 Task: Find connections with filter location Perth with filter topic #Saleswith filter profile language Spanish with filter current company Humans of Bombay with filter school Andhra Pradesh Jobs Updates with filter industry Desktop Computing Software Products with filter service category Strategic Planning with filter keywords title Travel Writer
Action: Mouse moved to (479, 96)
Screenshot: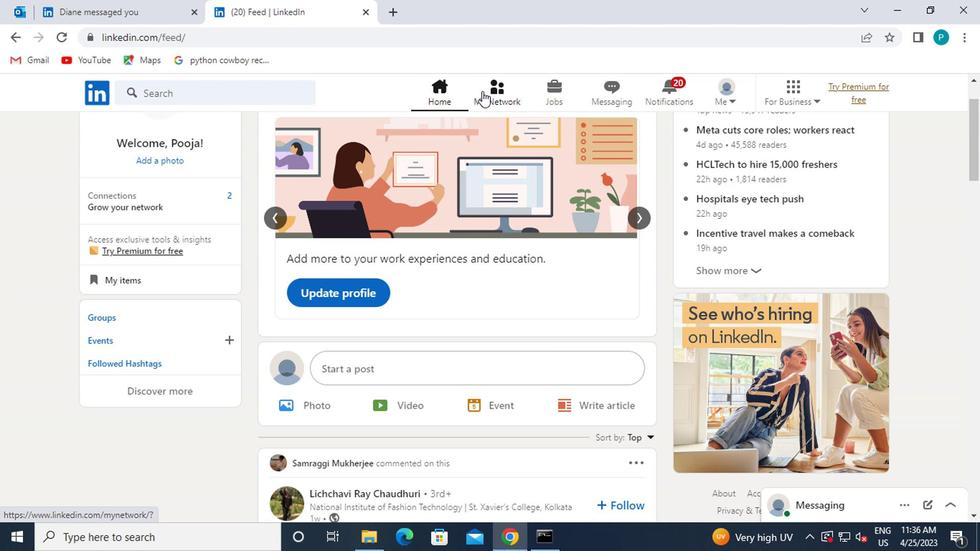 
Action: Mouse pressed left at (479, 96)
Screenshot: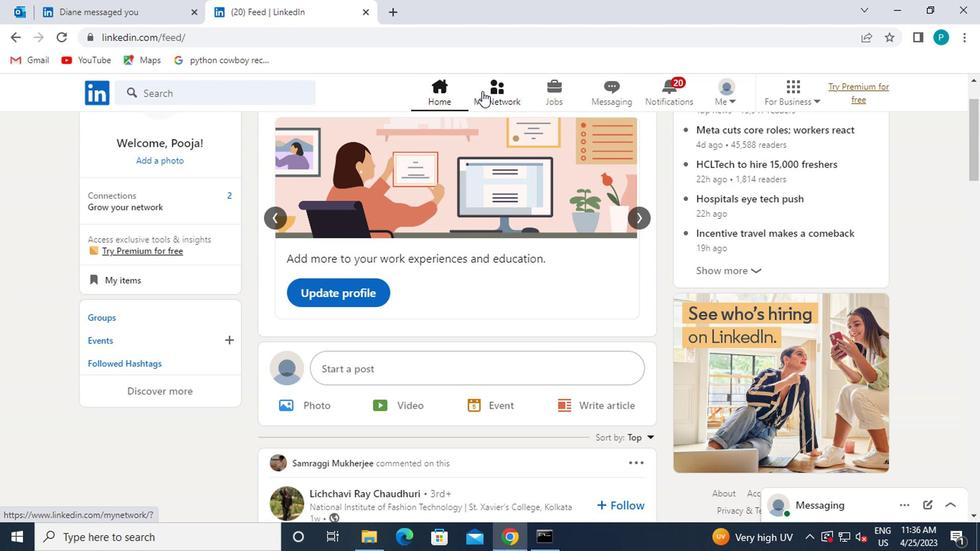 
Action: Mouse moved to (190, 169)
Screenshot: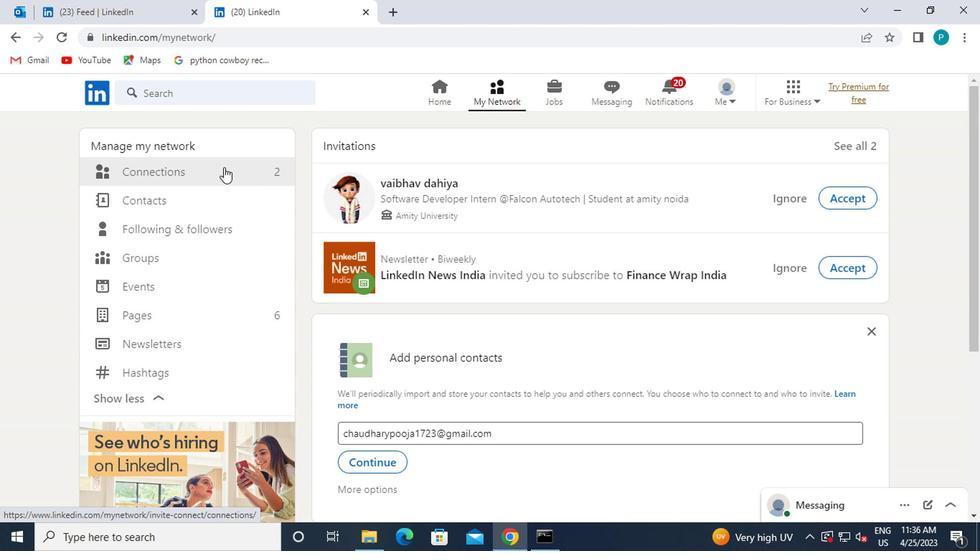 
Action: Mouse pressed left at (190, 169)
Screenshot: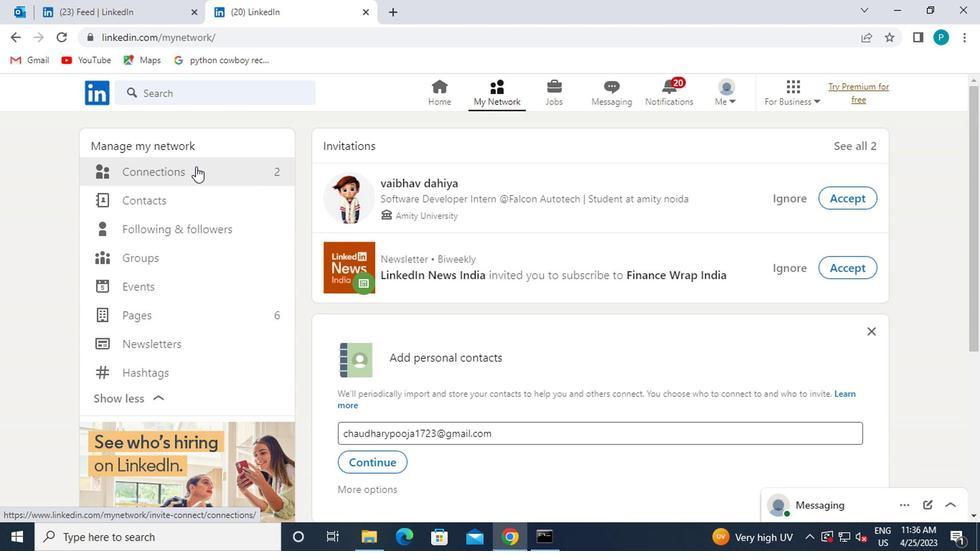 
Action: Mouse moved to (610, 173)
Screenshot: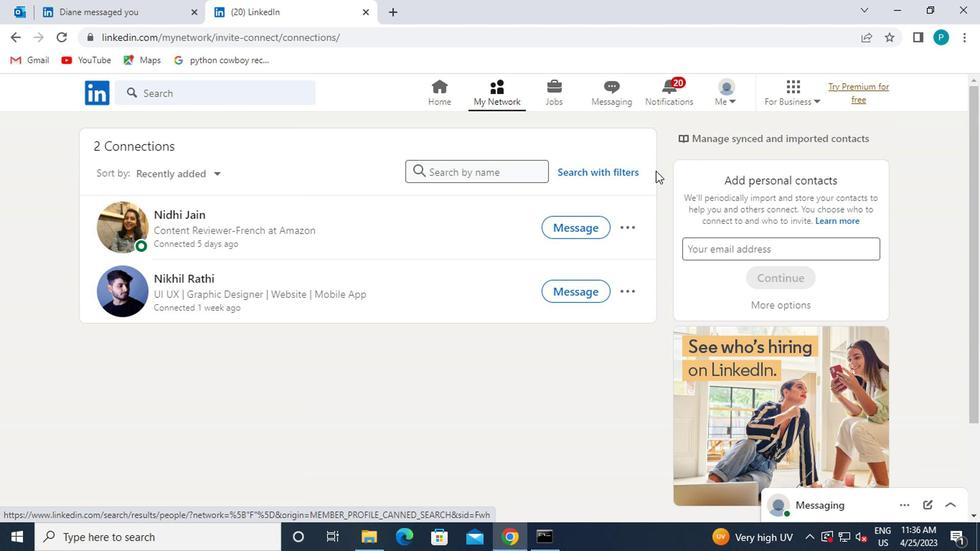 
Action: Mouse pressed left at (610, 173)
Screenshot: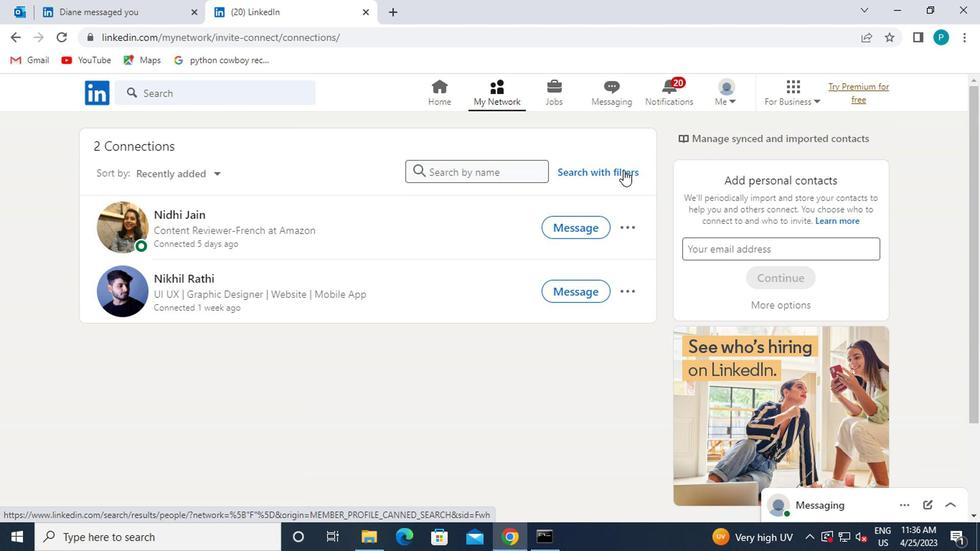 
Action: Mouse moved to (465, 138)
Screenshot: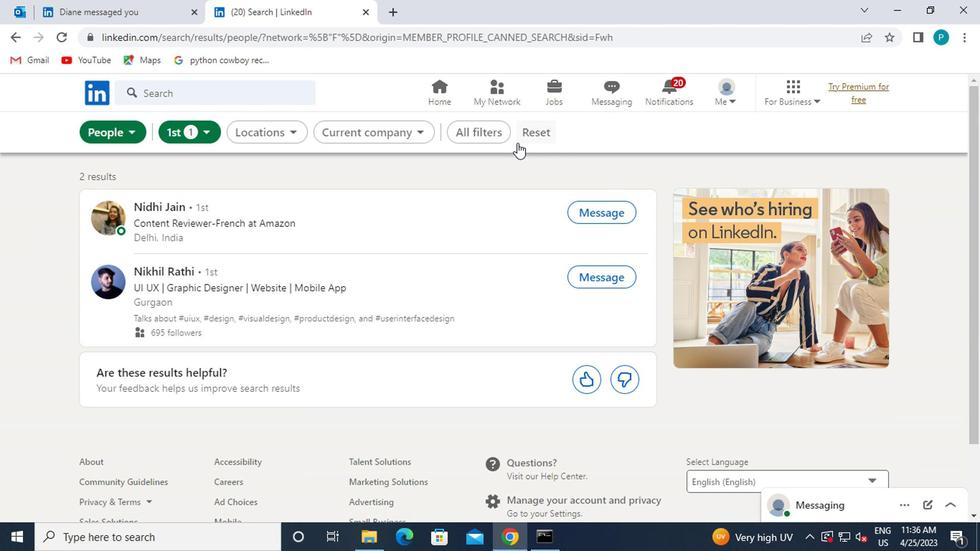 
Action: Mouse pressed left at (465, 138)
Screenshot: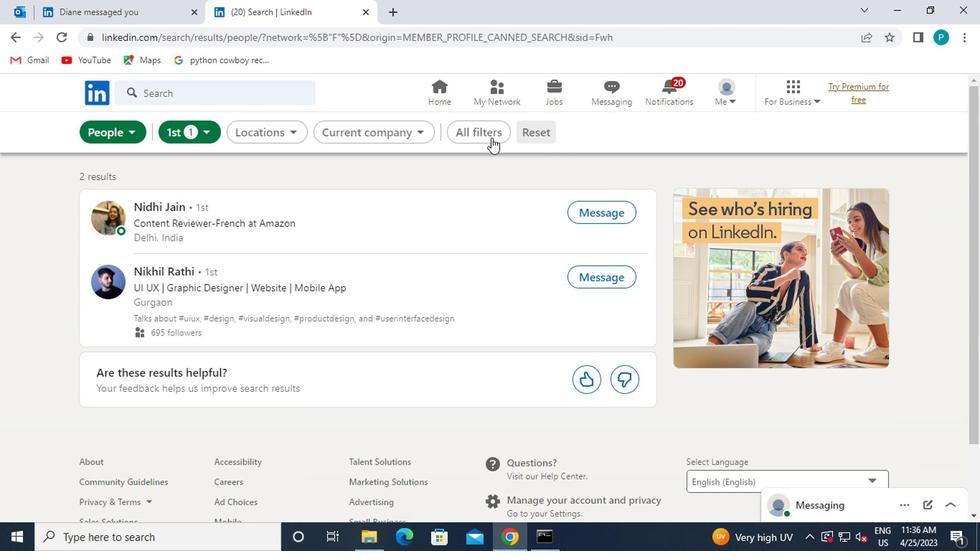 
Action: Mouse moved to (723, 310)
Screenshot: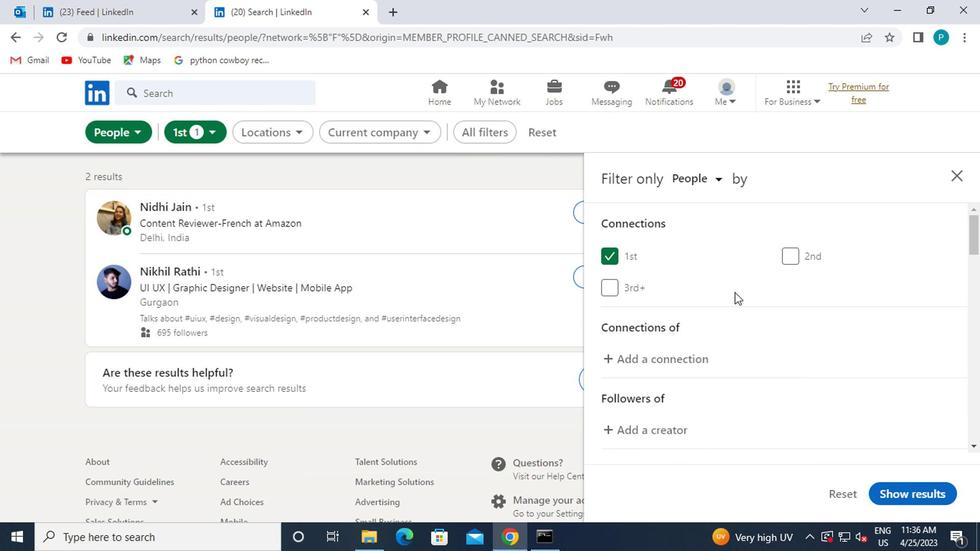 
Action: Mouse scrolled (723, 310) with delta (0, 0)
Screenshot: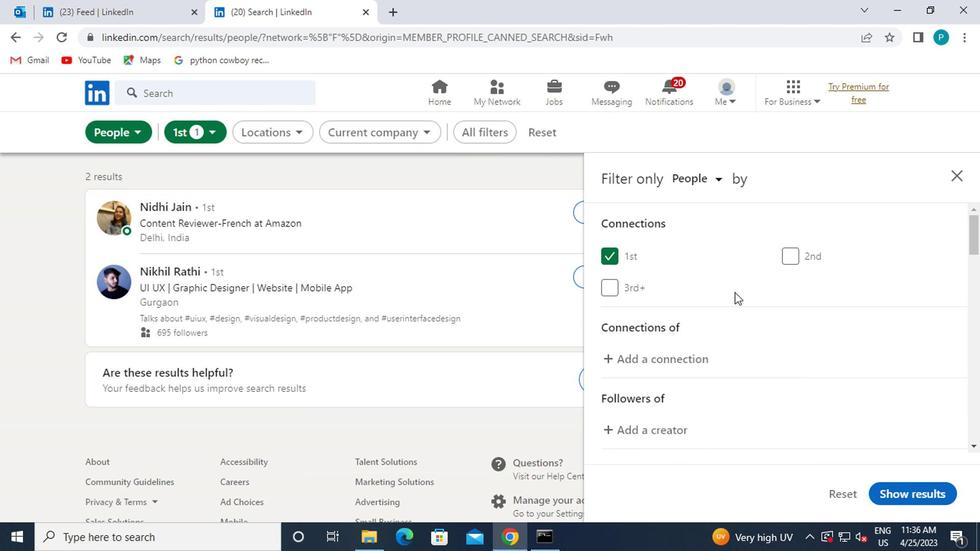 
Action: Mouse scrolled (723, 310) with delta (0, 0)
Screenshot: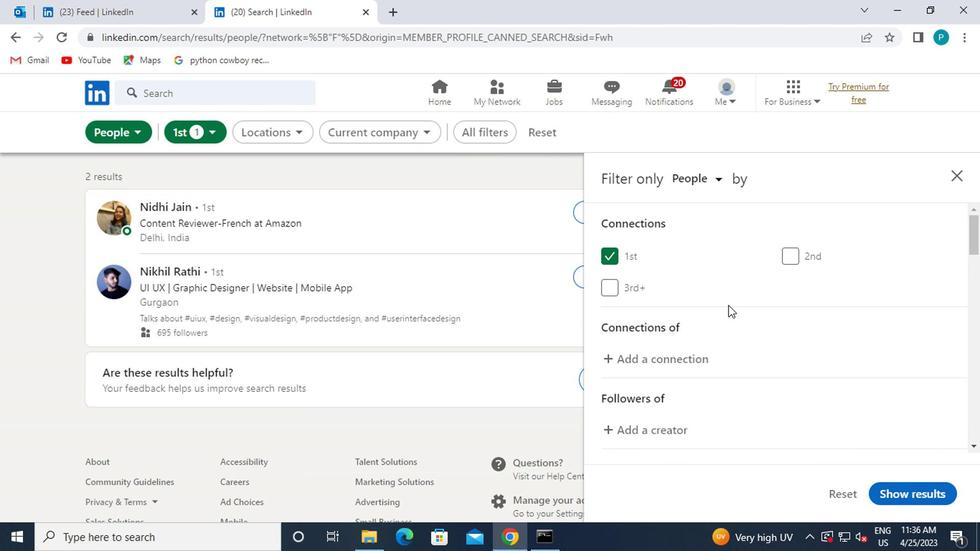 
Action: Mouse moved to (723, 316)
Screenshot: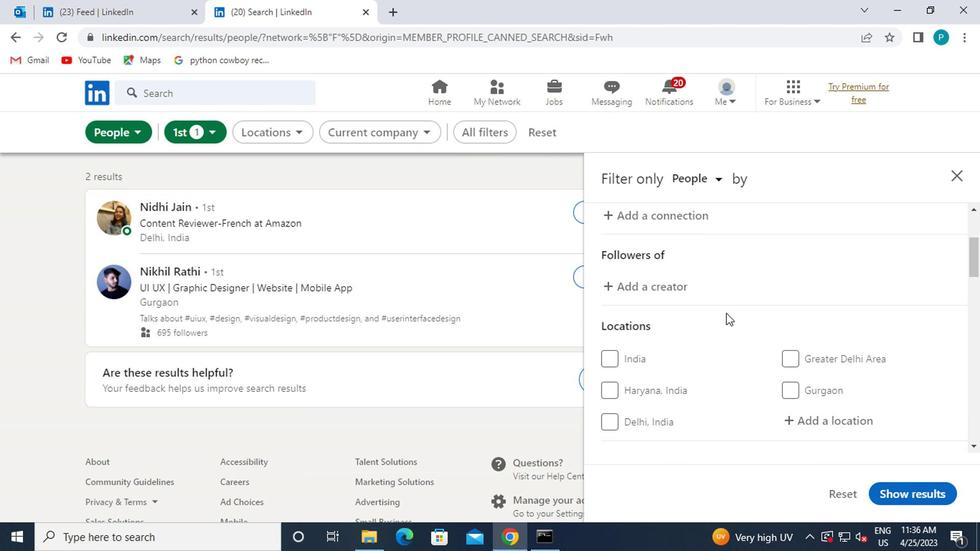 
Action: Mouse scrolled (723, 315) with delta (0, -1)
Screenshot: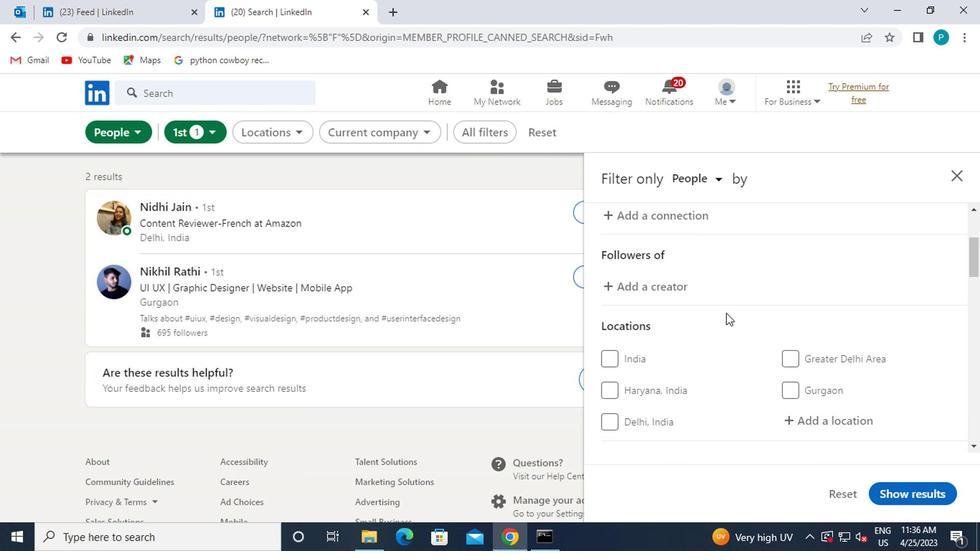 
Action: Mouse moved to (723, 317)
Screenshot: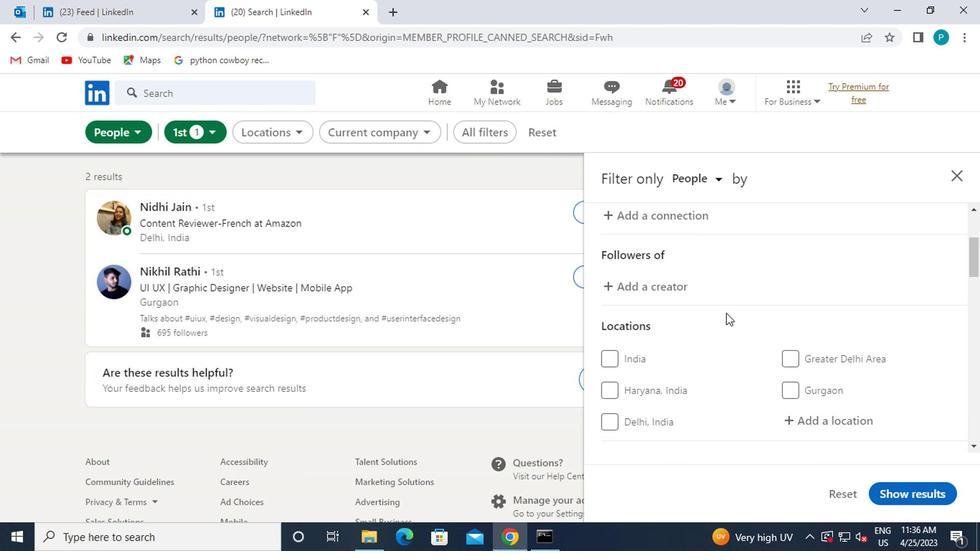 
Action: Mouse scrolled (723, 317) with delta (0, 0)
Screenshot: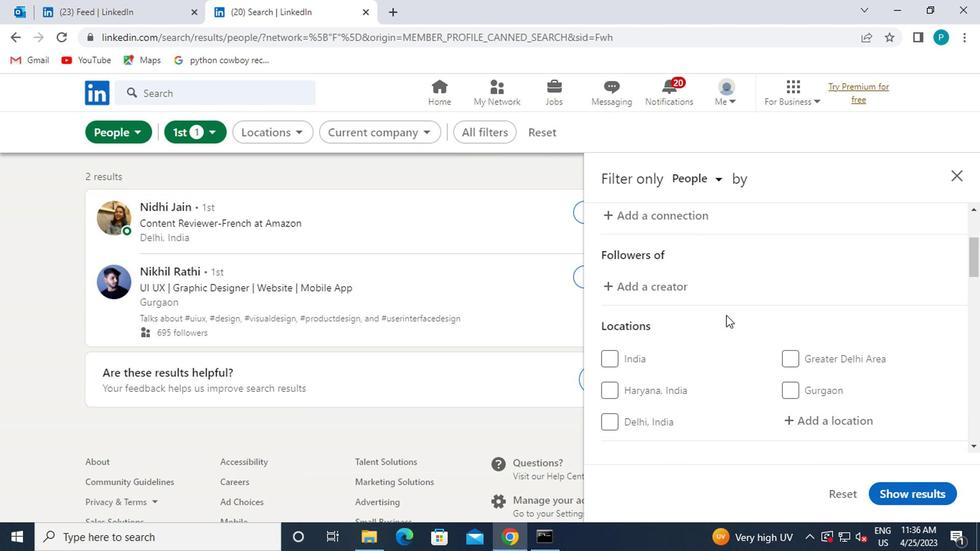 
Action: Mouse moved to (796, 284)
Screenshot: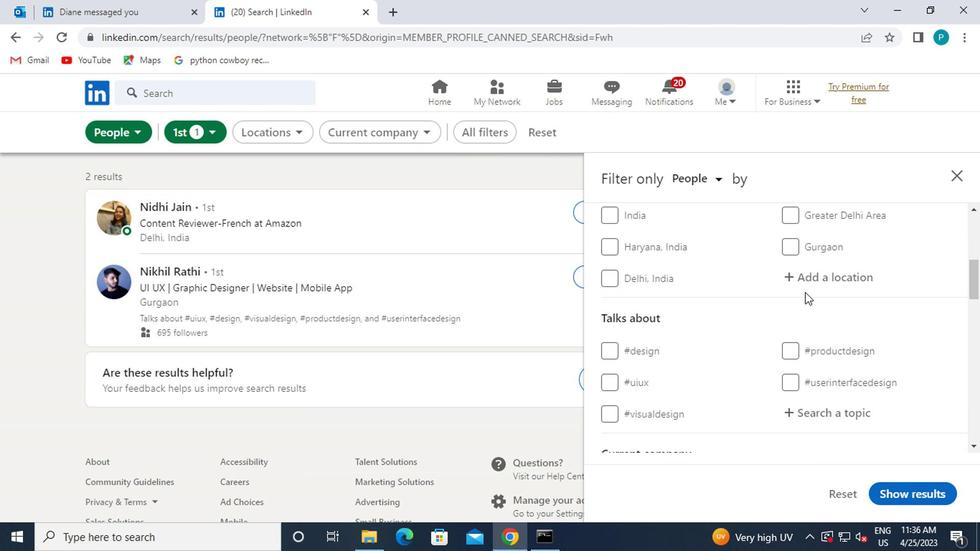 
Action: Mouse pressed left at (796, 284)
Screenshot: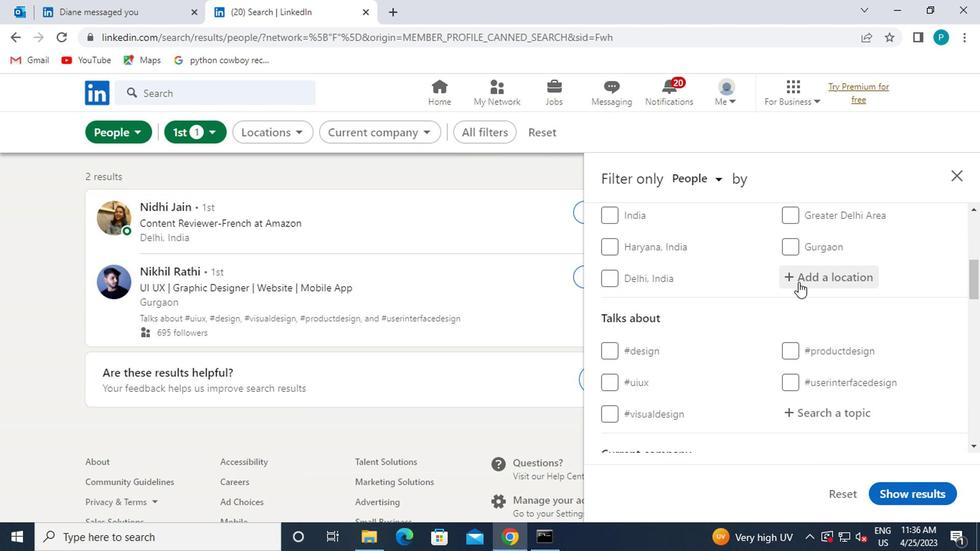 
Action: Key pressed <Key.caps_lock>p<Key.caps_lock>orth
Screenshot: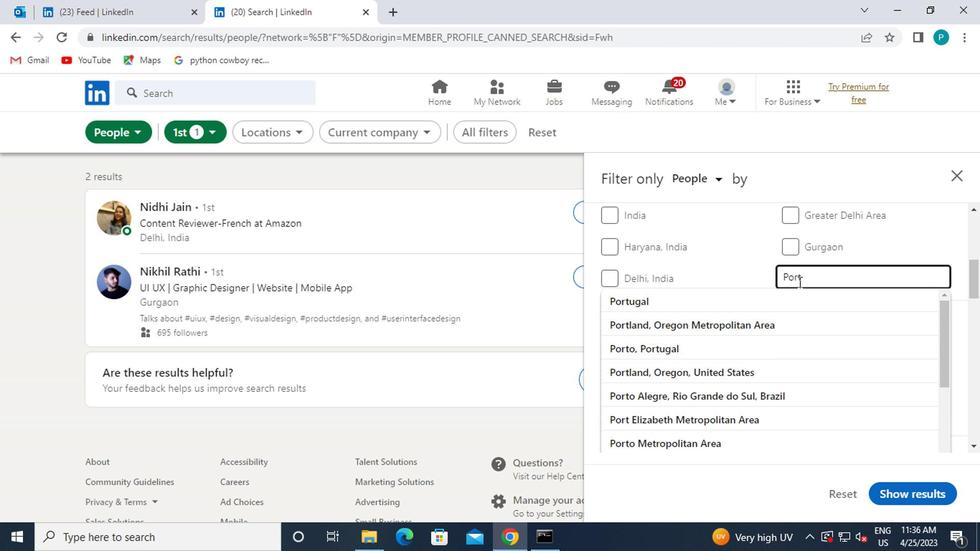 
Action: Mouse moved to (775, 297)
Screenshot: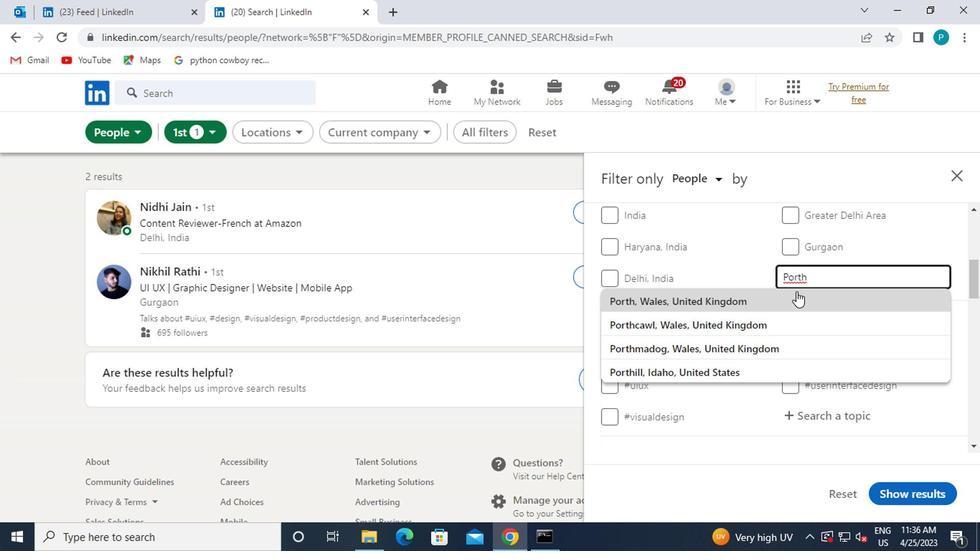 
Action: Mouse pressed left at (775, 297)
Screenshot: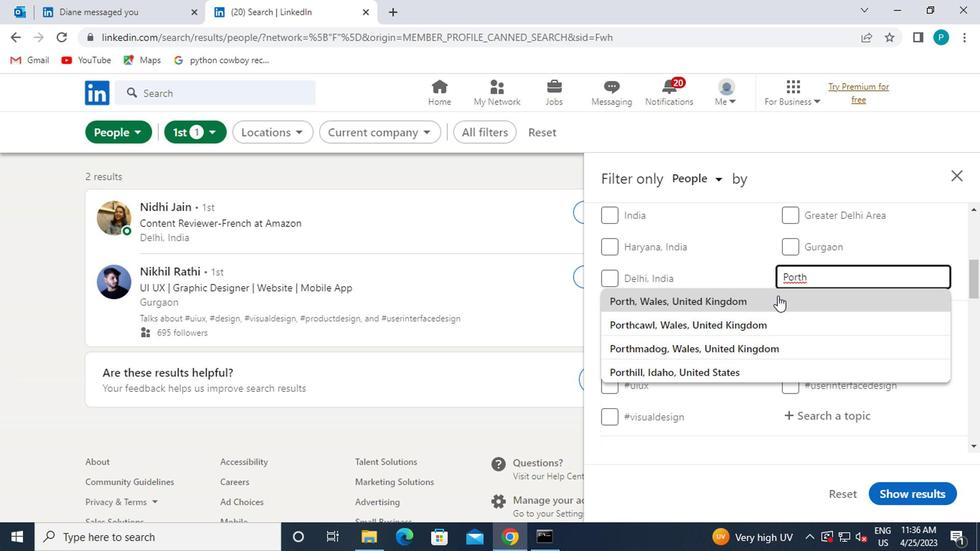 
Action: Mouse moved to (810, 323)
Screenshot: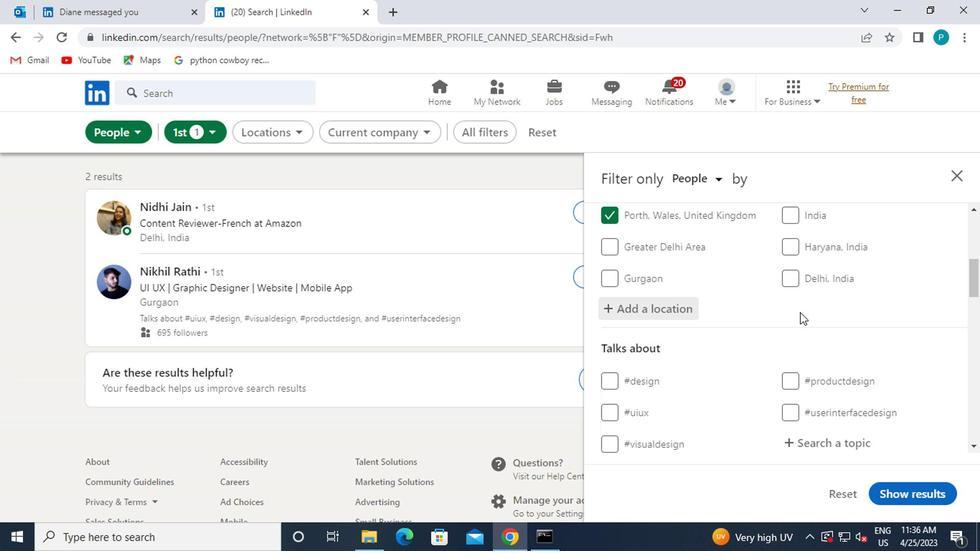 
Action: Mouse scrolled (810, 322) with delta (0, 0)
Screenshot: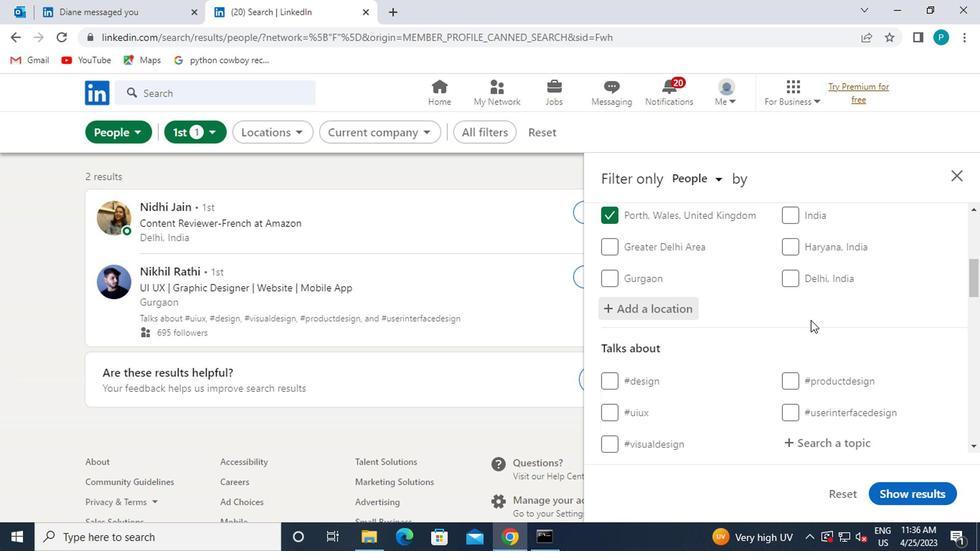
Action: Mouse moved to (804, 379)
Screenshot: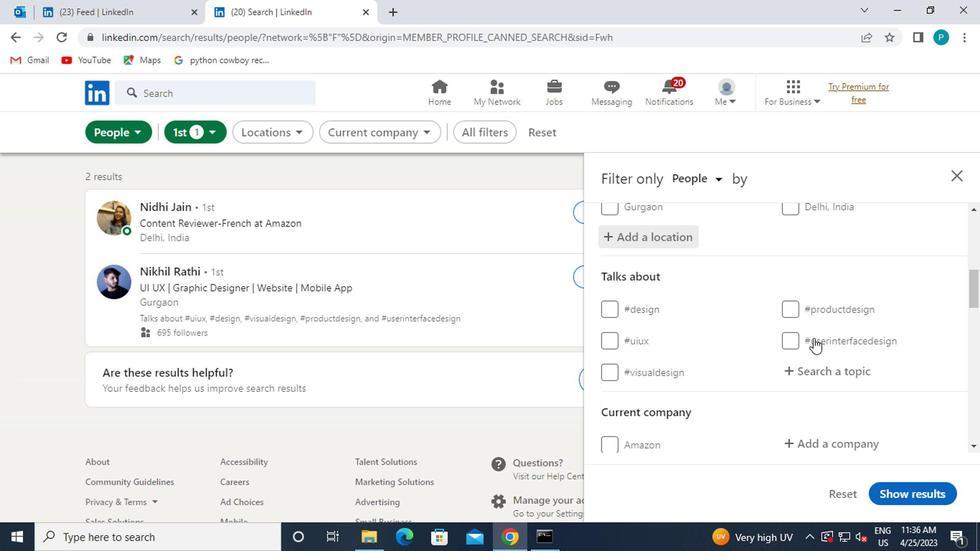 
Action: Mouse pressed left at (804, 379)
Screenshot: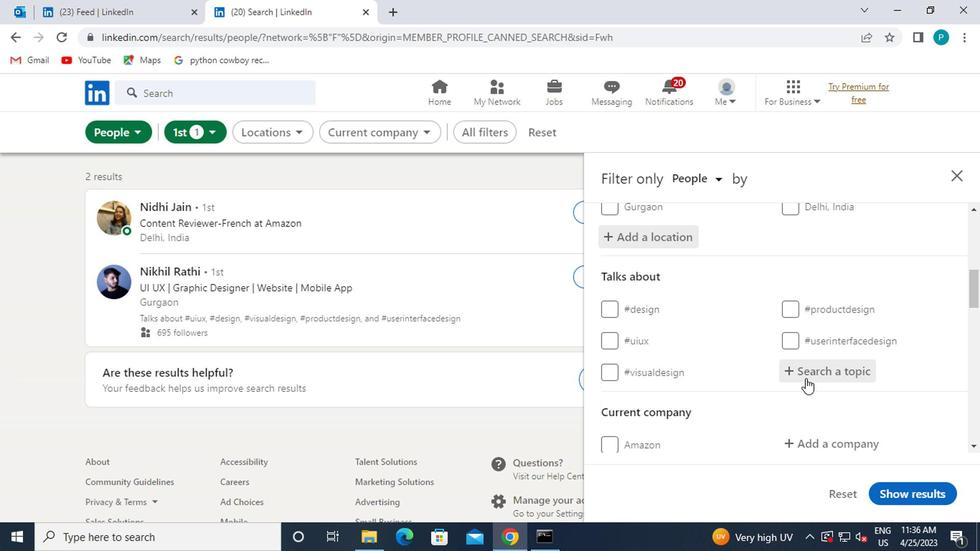
Action: Mouse moved to (803, 381)
Screenshot: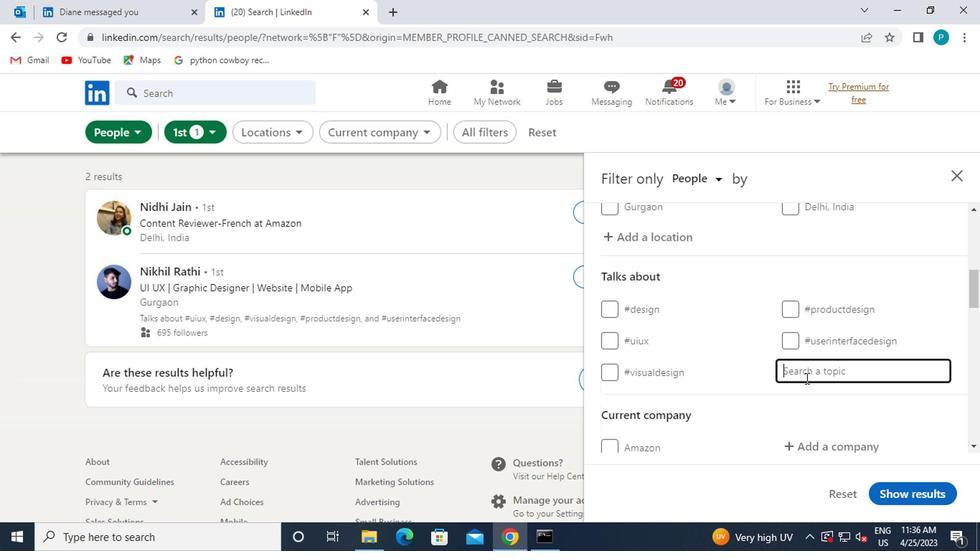
Action: Key pressed <Key.shift><Key.shift><Key.shift><Key.shift><Key.shift><Key.shift><Key.shift><Key.shift><Key.shift><Key.shift><Key.shift><Key.shift><Key.shift>#<Key.caps_lock>SA<Key.backspace><Key.caps_lock>ALES
Screenshot: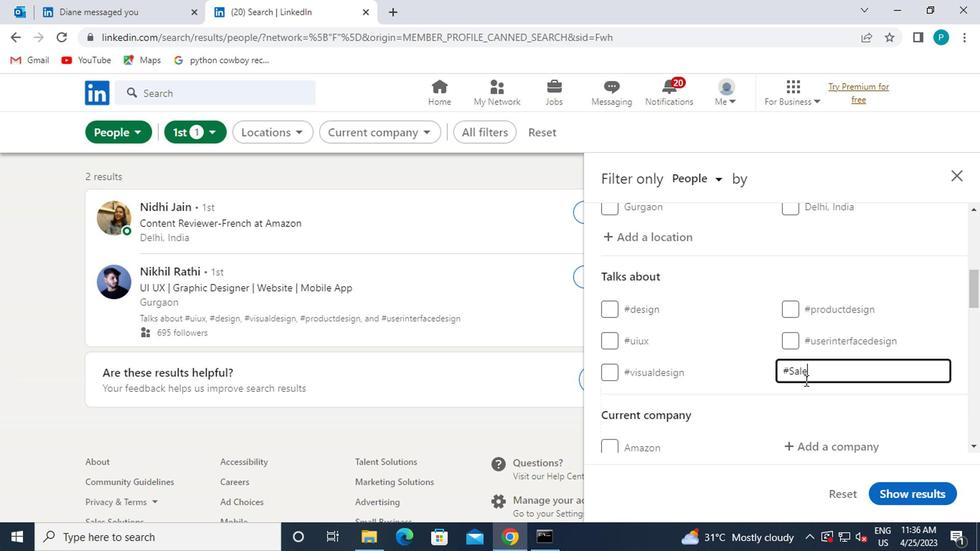 
Action: Mouse moved to (775, 407)
Screenshot: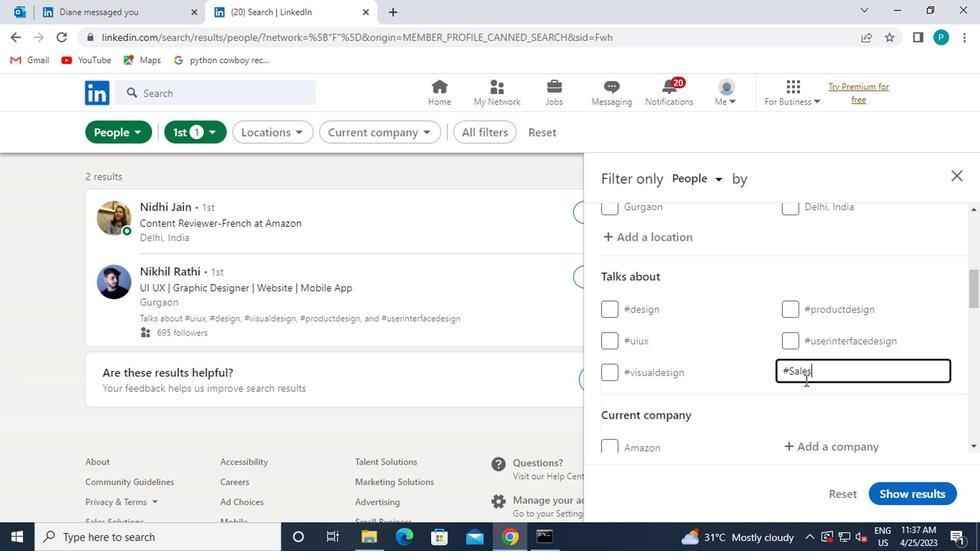 
Action: Mouse scrolled (775, 406) with delta (0, 0)
Screenshot: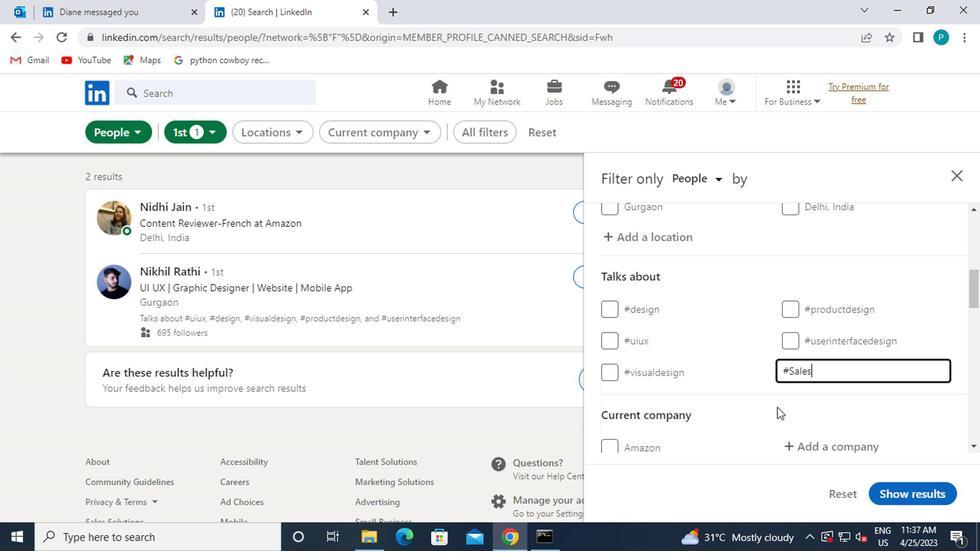 
Action: Mouse scrolled (775, 406) with delta (0, 0)
Screenshot: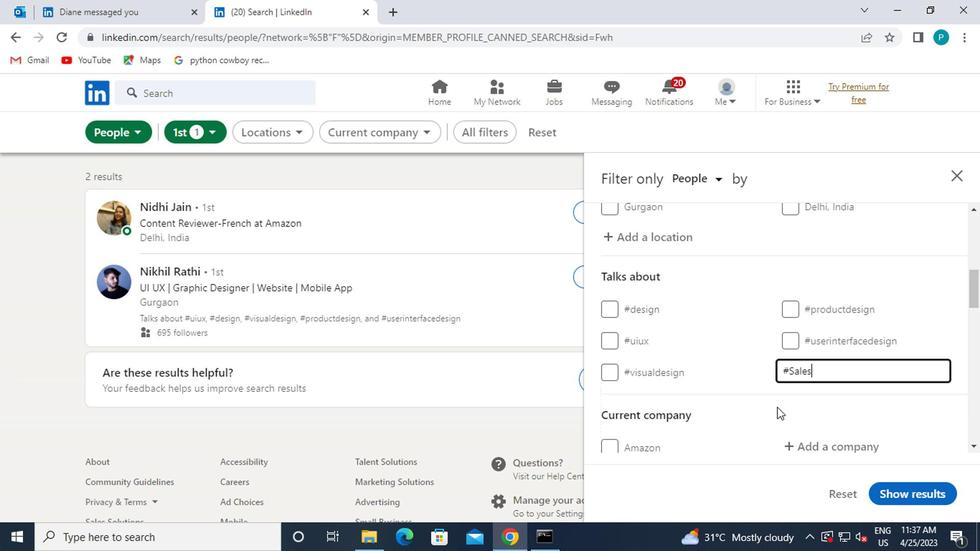 
Action: Mouse moved to (807, 311)
Screenshot: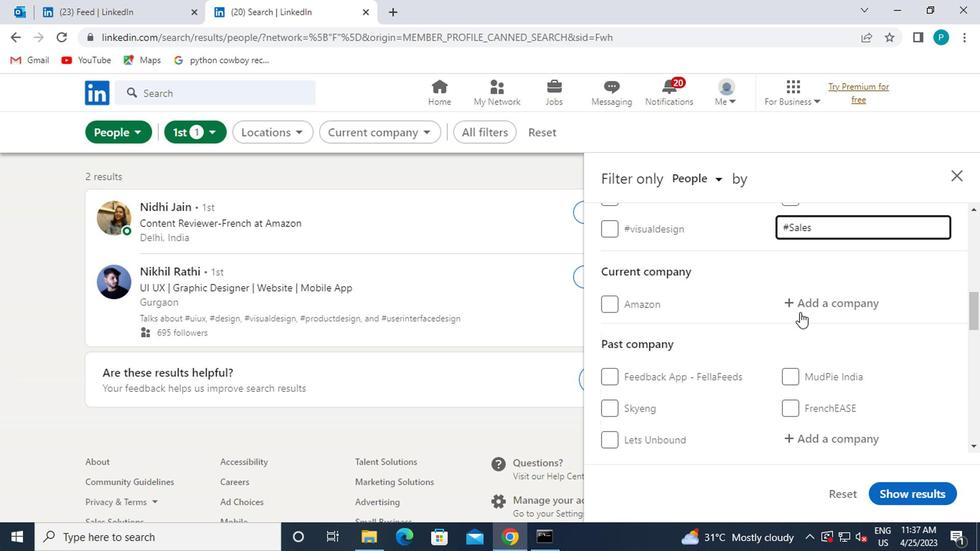 
Action: Mouse pressed left at (807, 311)
Screenshot: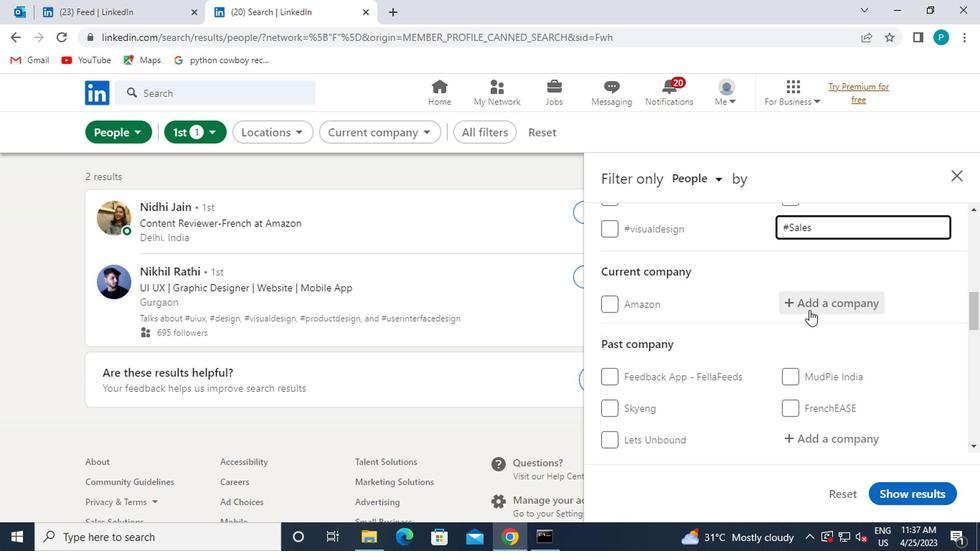 
Action: Key pressed <Key.caps_lock>H<Key.caps_lock>UMANS
Screenshot: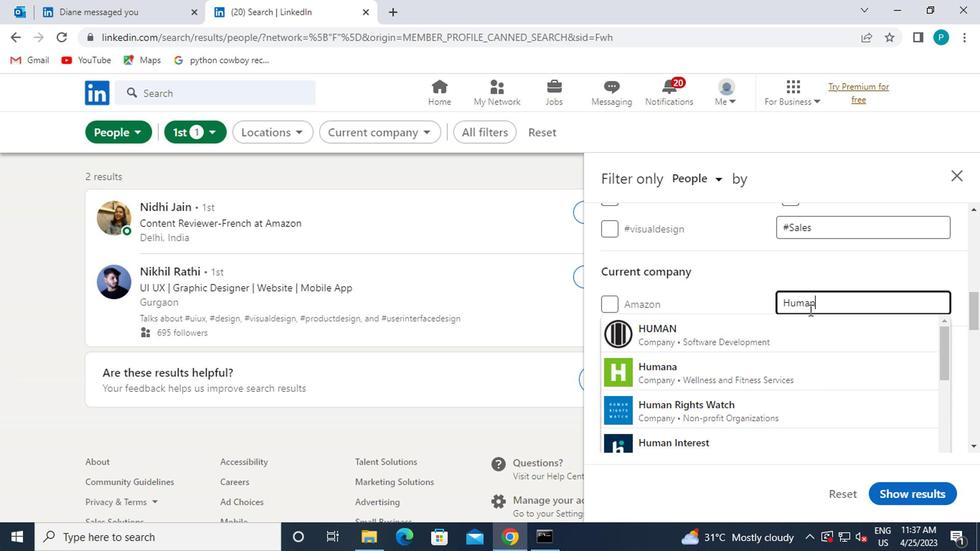 
Action: Mouse moved to (775, 336)
Screenshot: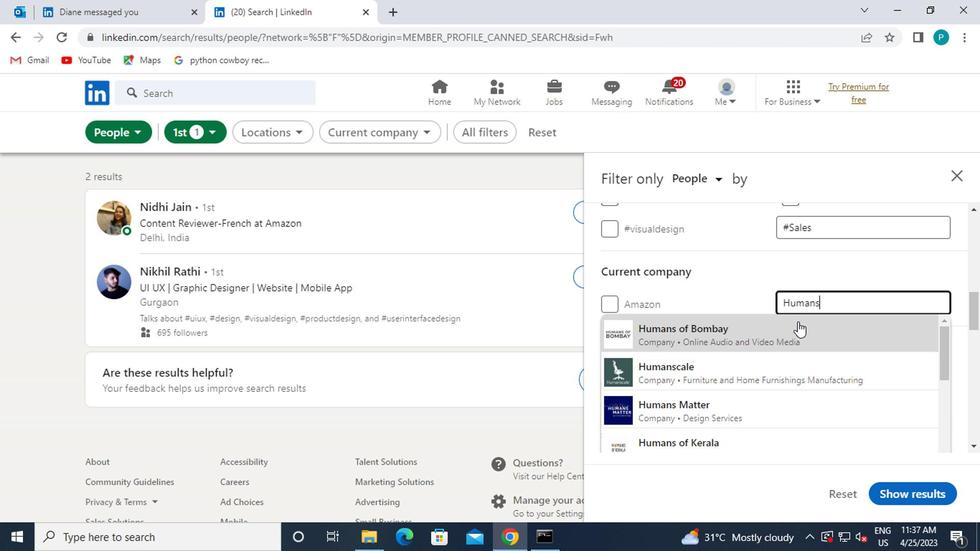 
Action: Mouse pressed left at (775, 336)
Screenshot: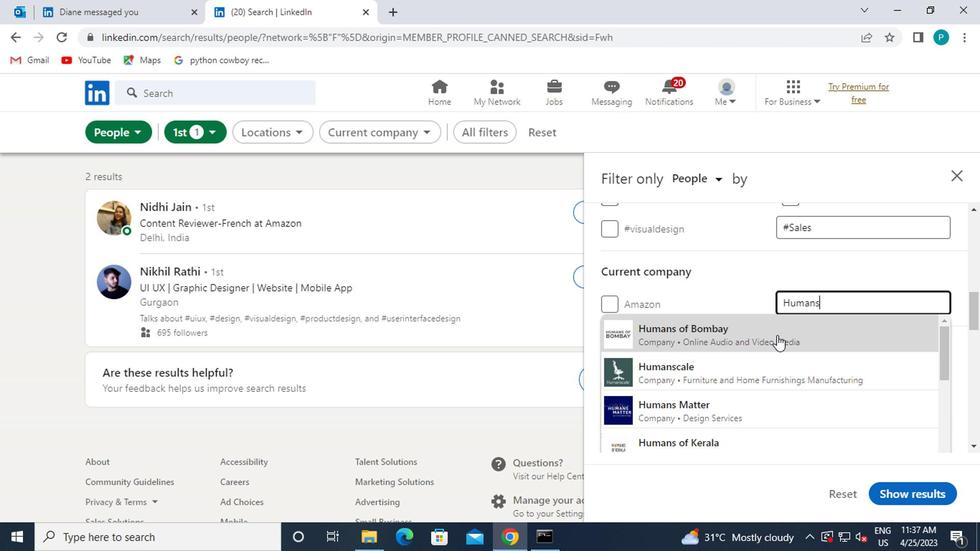 
Action: Mouse scrolled (775, 335) with delta (0, 0)
Screenshot: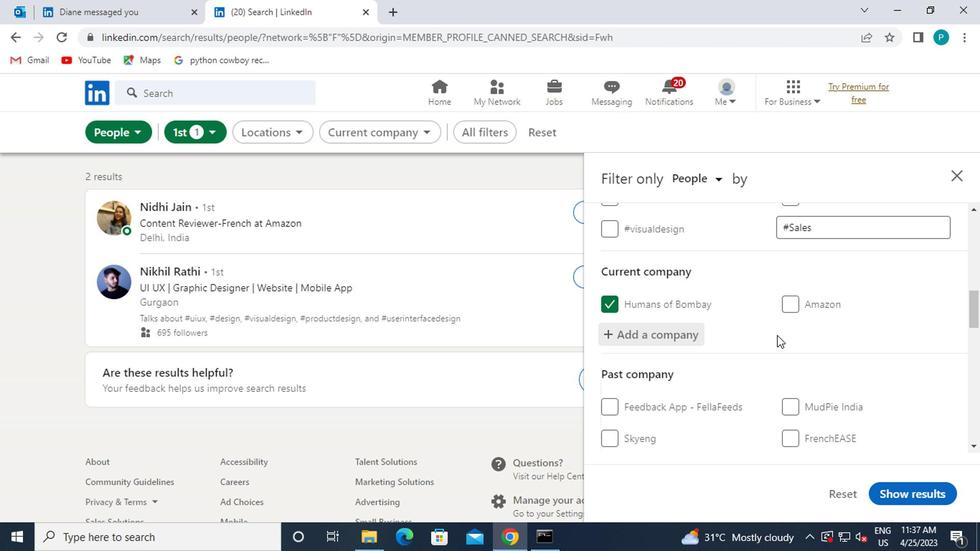 
Action: Mouse moved to (769, 368)
Screenshot: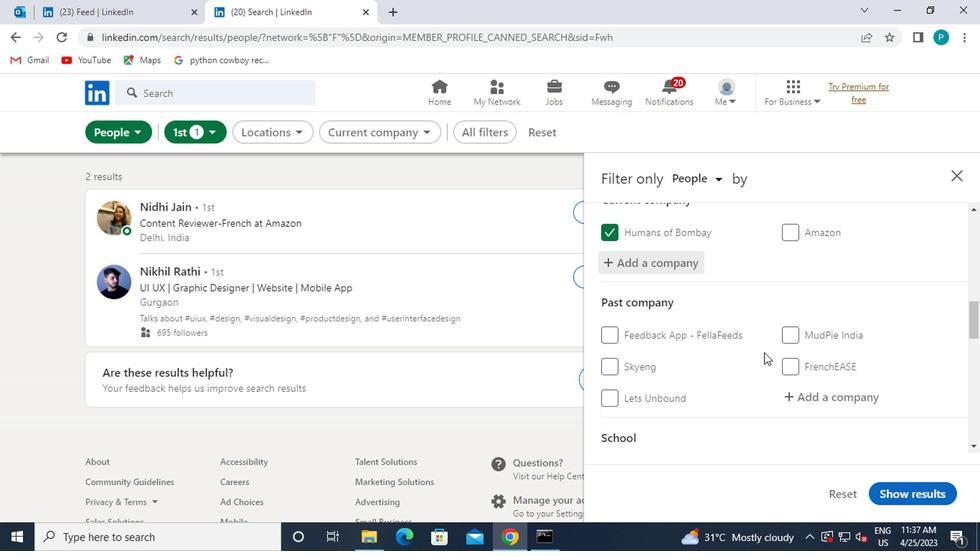 
Action: Mouse scrolled (769, 368) with delta (0, 0)
Screenshot: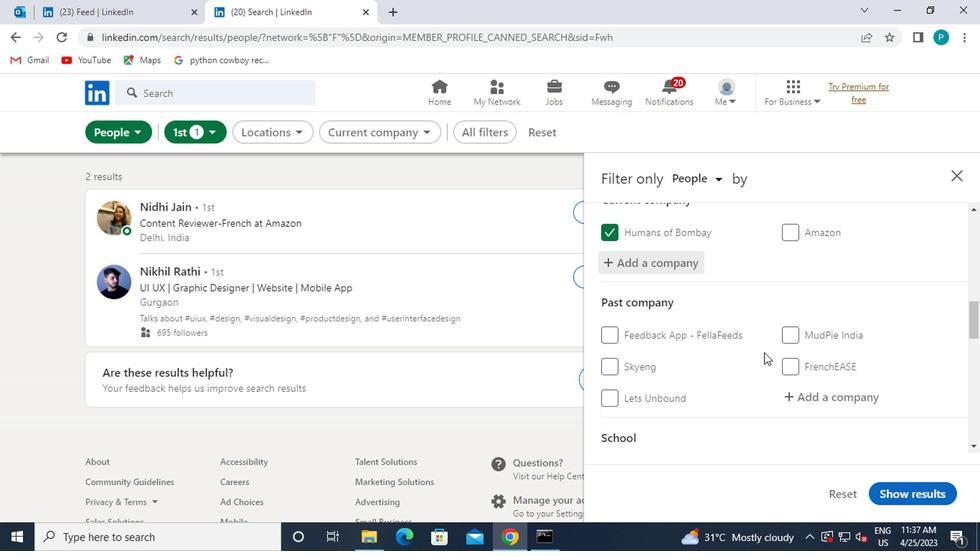 
Action: Mouse moved to (771, 372)
Screenshot: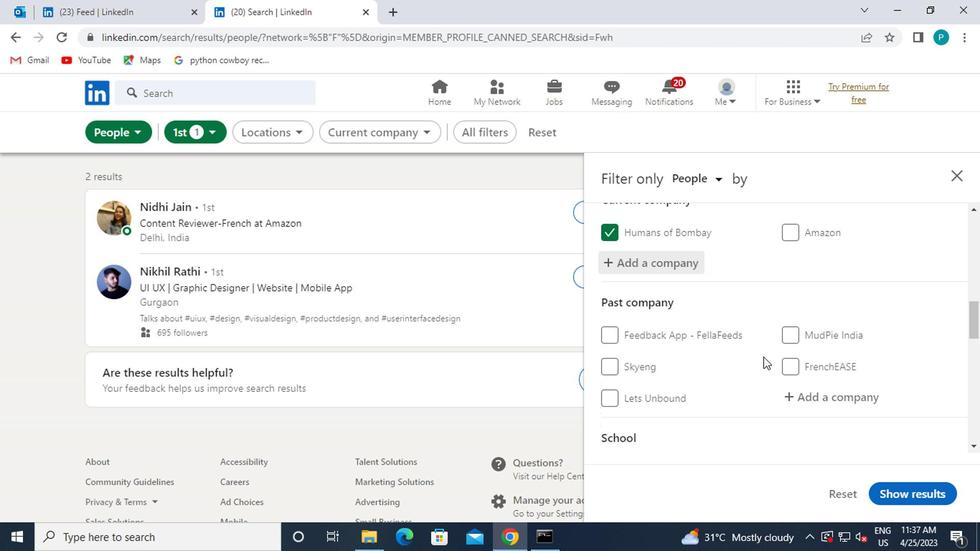 
Action: Mouse scrolled (771, 371) with delta (0, 0)
Screenshot: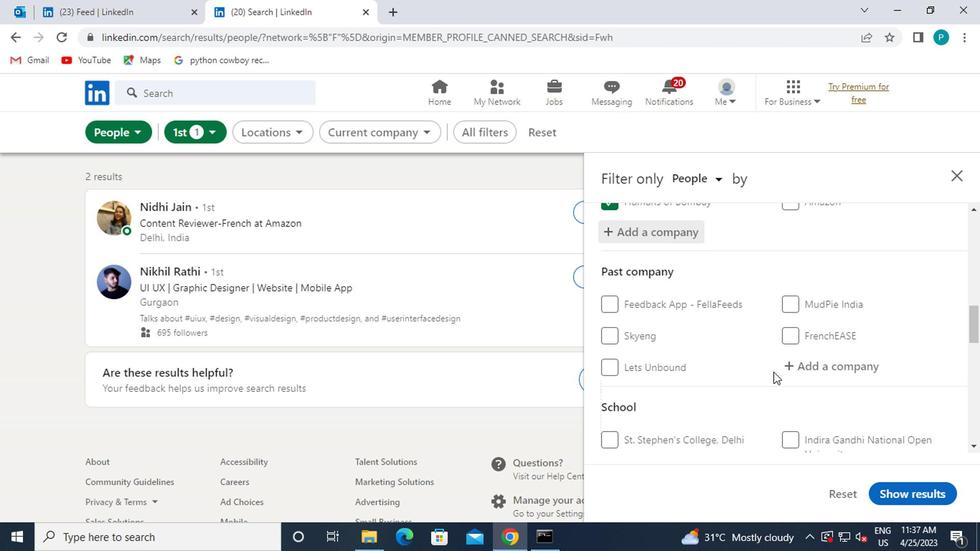
Action: Mouse moved to (796, 425)
Screenshot: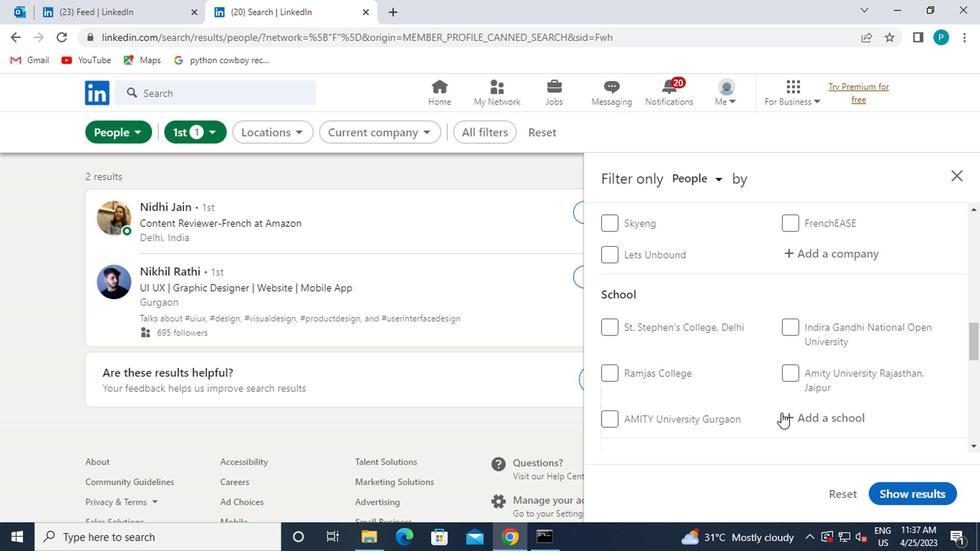 
Action: Mouse pressed left at (796, 425)
Screenshot: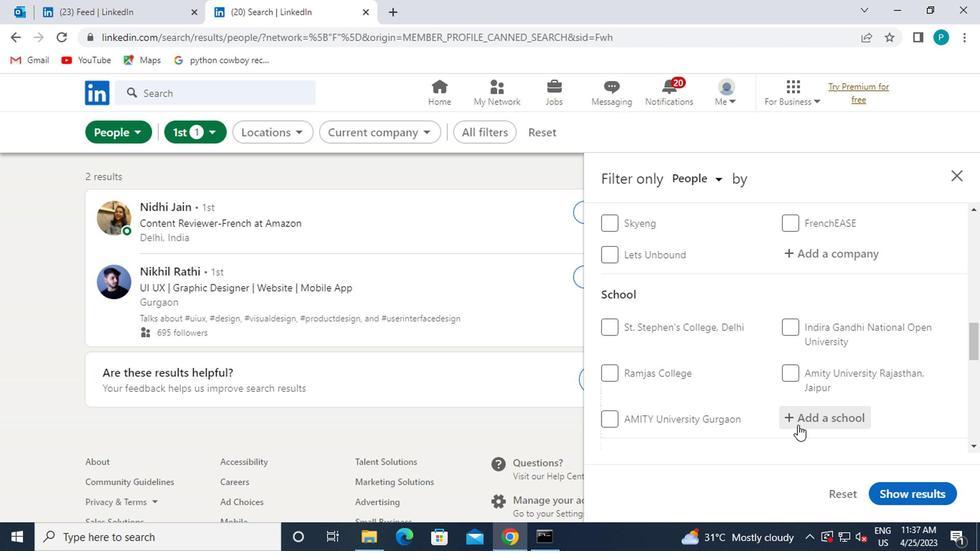 
Action: Mouse moved to (802, 415)
Screenshot: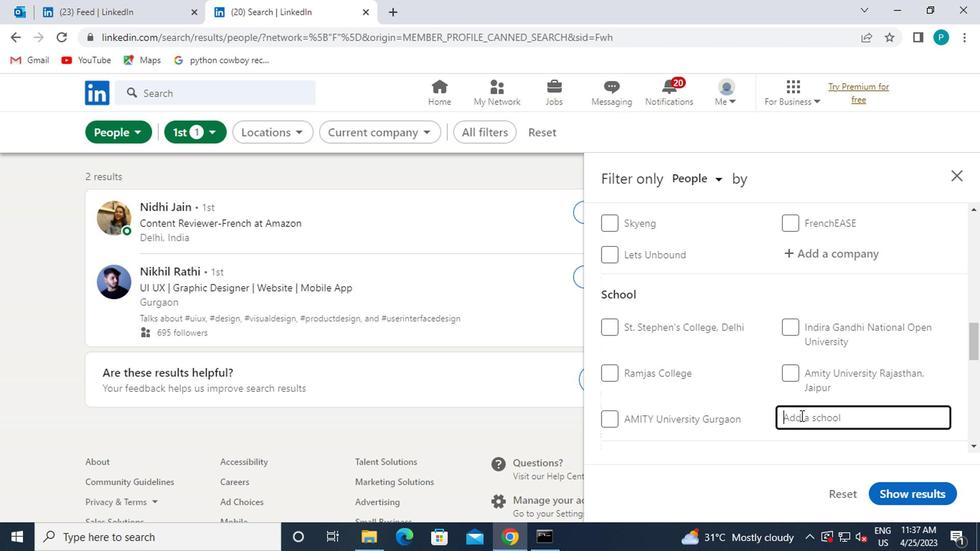 
Action: Key pressed <Key.caps_lock>A<Key.caps_lock>NDHRA
Screenshot: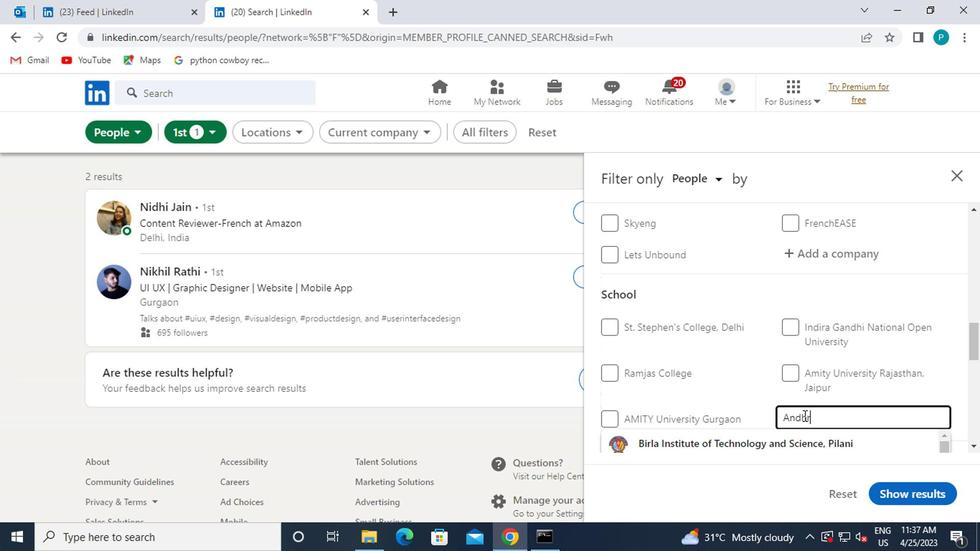 
Action: Mouse moved to (799, 422)
Screenshot: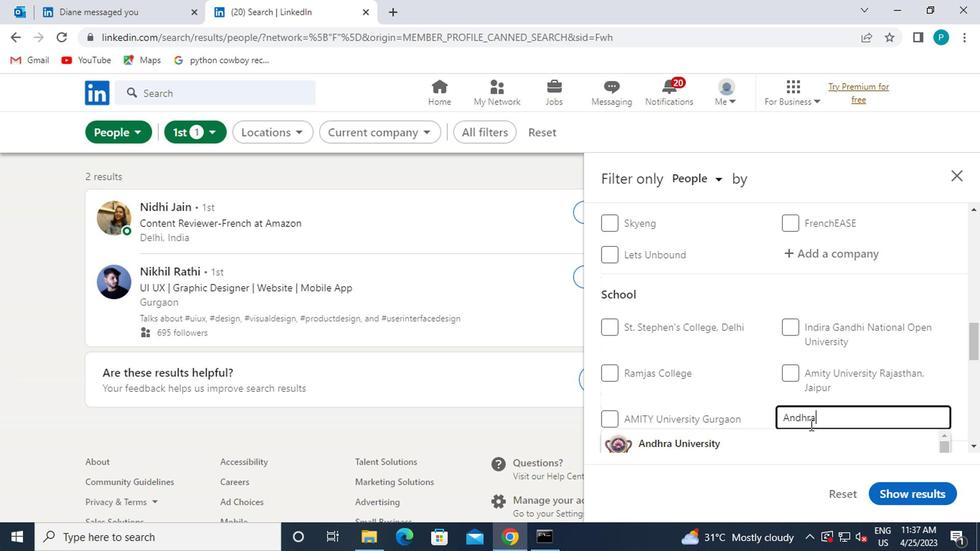 
Action: Mouse scrolled (799, 421) with delta (0, -1)
Screenshot: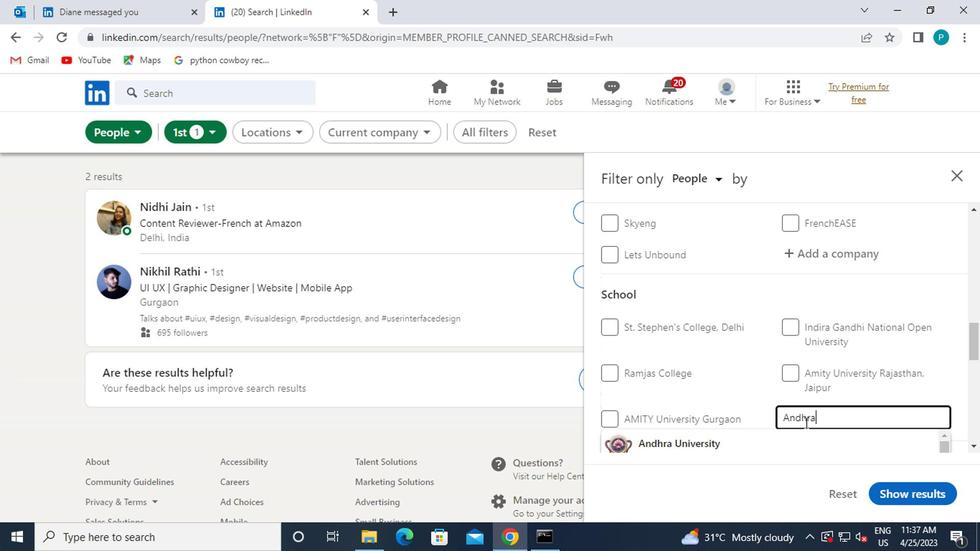 
Action: Mouse moved to (822, 346)
Screenshot: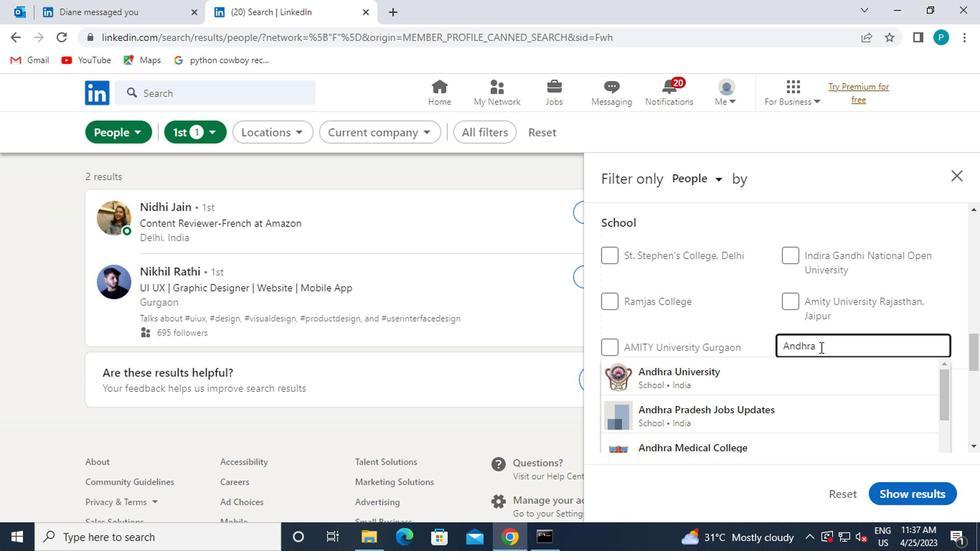 
Action: Mouse pressed left at (822, 346)
Screenshot: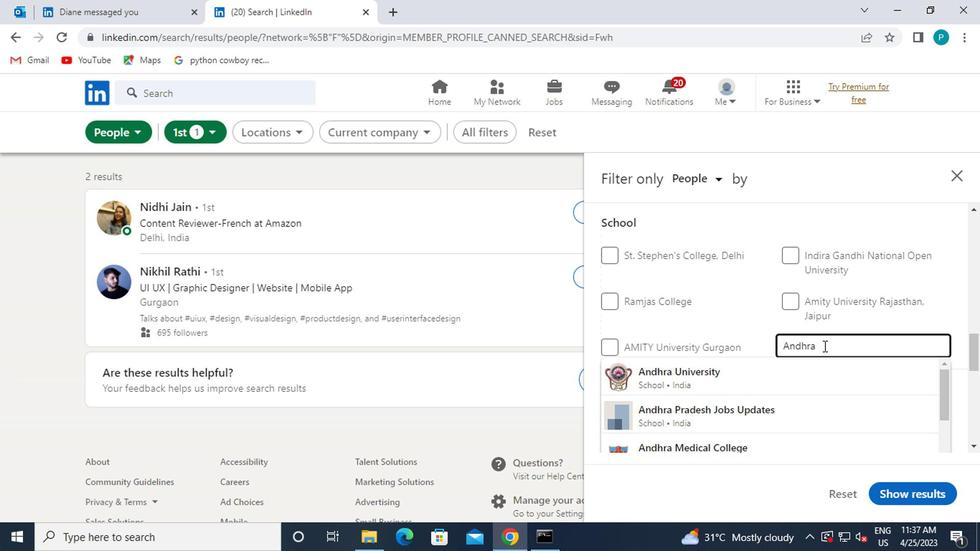 
Action: Key pressed <Key.space><Key.caps_lock>P<Key.caps_lock>ARDESH<Key.space><Key.caps_lock>J<Key.caps_lock>OBS<Key.space>UPDATES
Screenshot: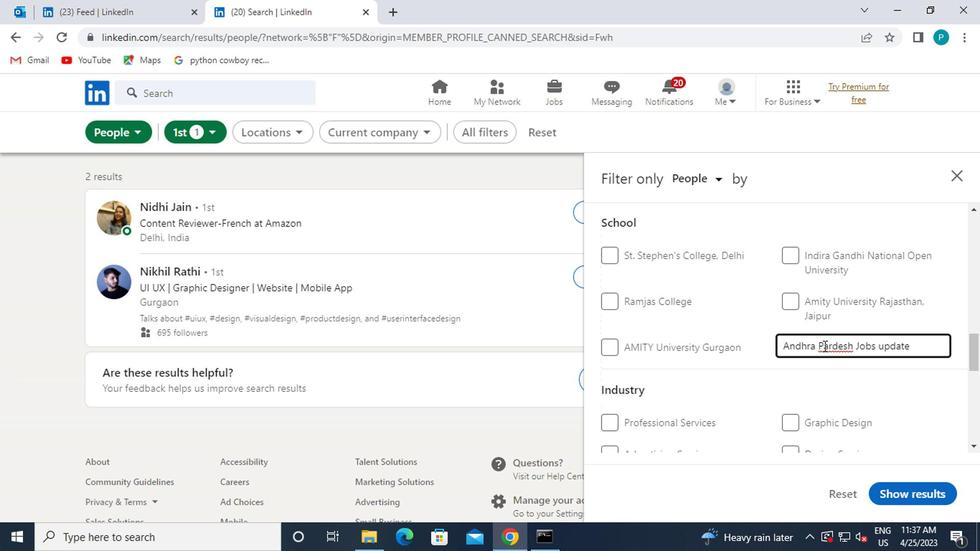 
Action: Mouse moved to (720, 419)
Screenshot: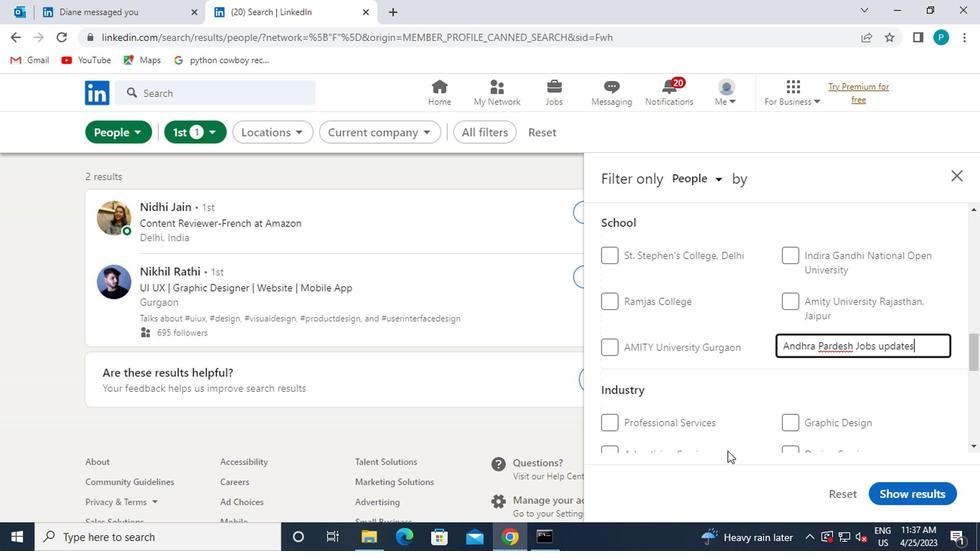 
Action: Mouse scrolled (720, 418) with delta (0, 0)
Screenshot: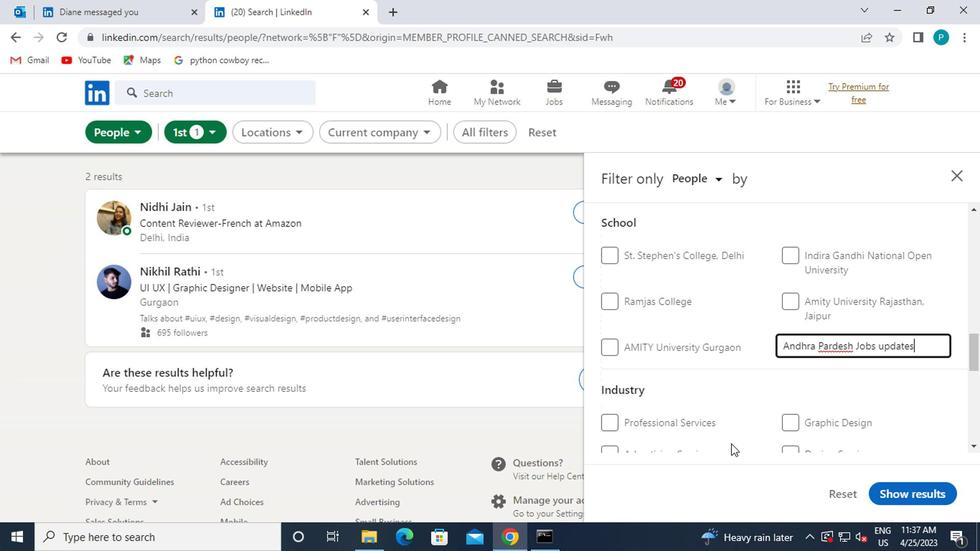 
Action: Mouse scrolled (720, 418) with delta (0, 0)
Screenshot: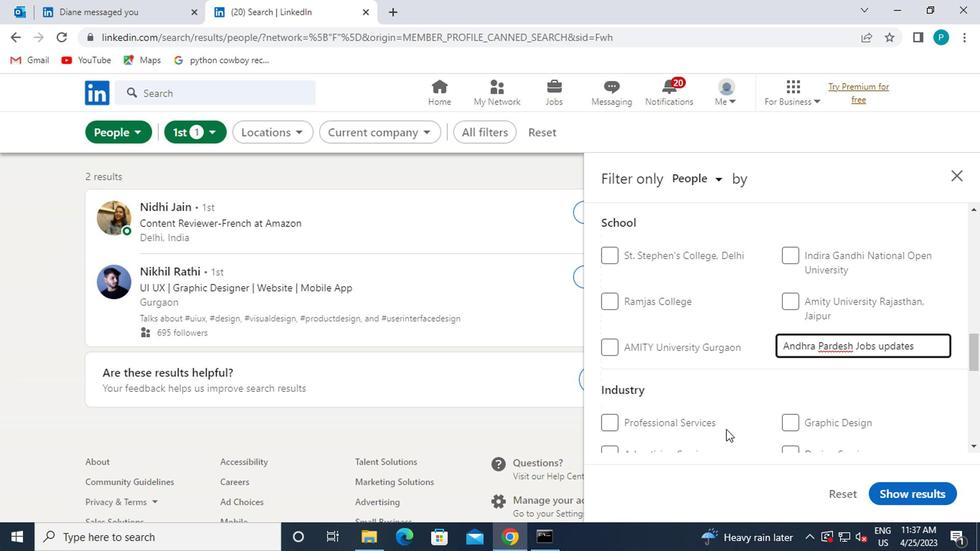 
Action: Mouse moved to (719, 417)
Screenshot: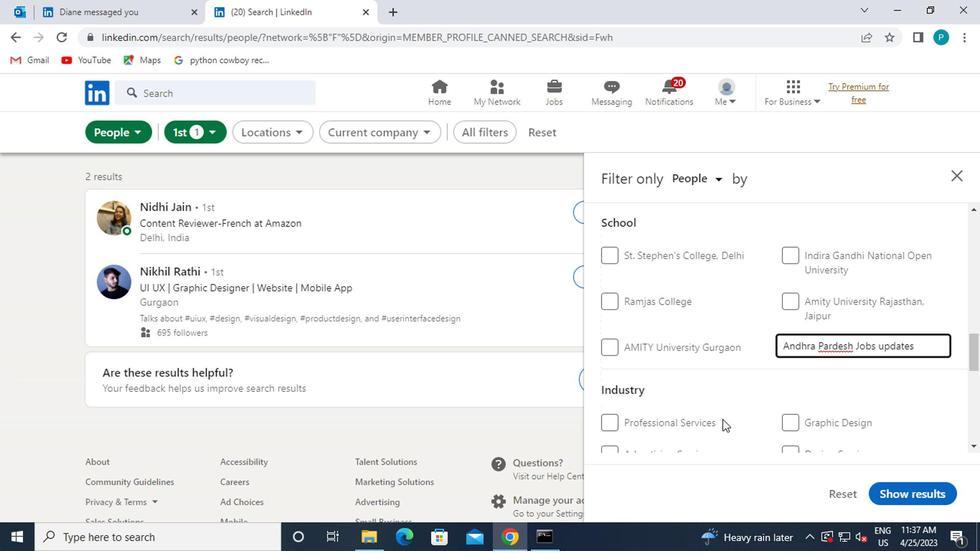 
Action: Mouse scrolled (719, 416) with delta (0, -1)
Screenshot: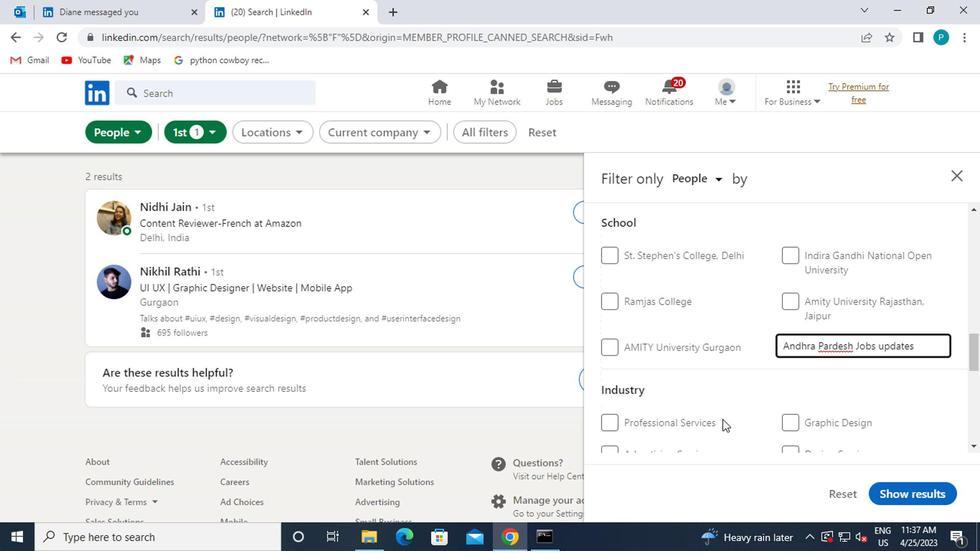 
Action: Mouse moved to (735, 325)
Screenshot: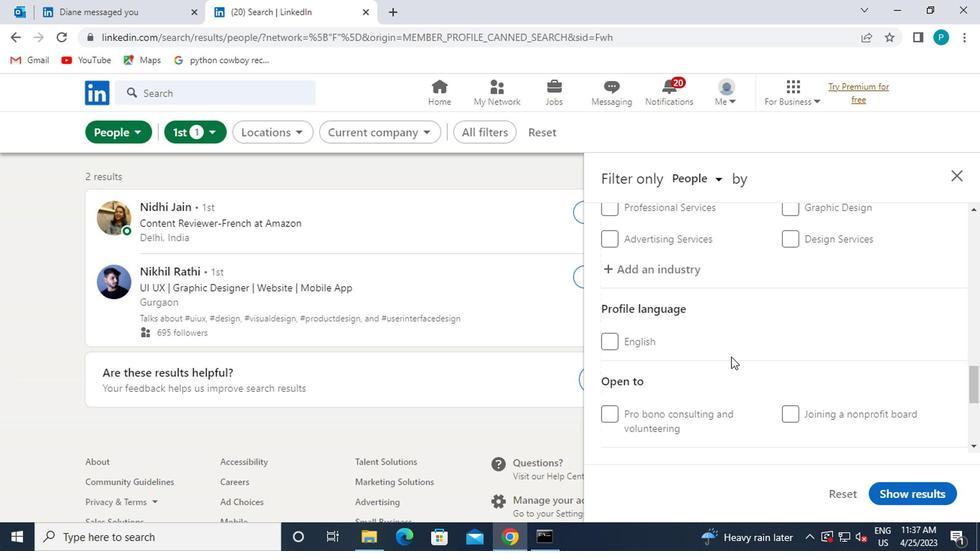
Action: Mouse scrolled (735, 326) with delta (0, 0)
Screenshot: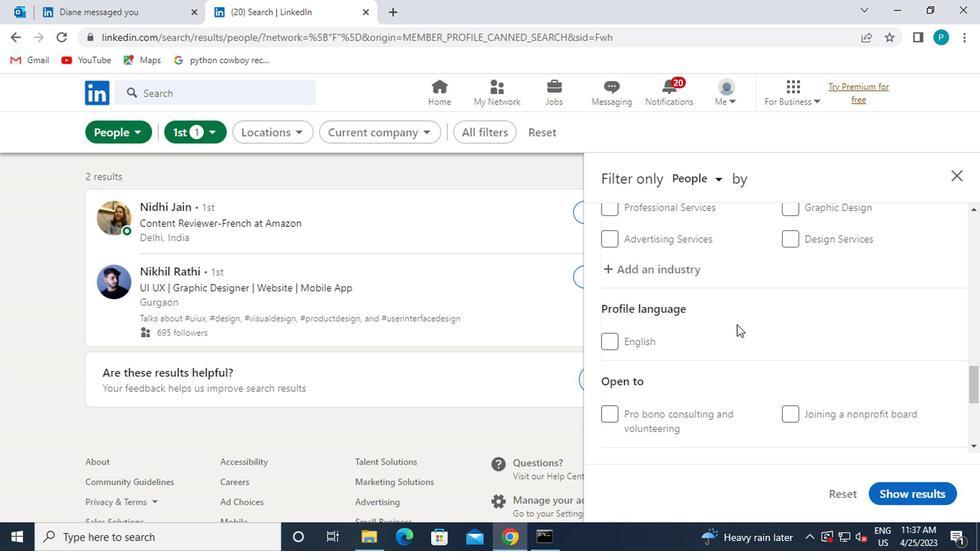 
Action: Mouse moved to (672, 341)
Screenshot: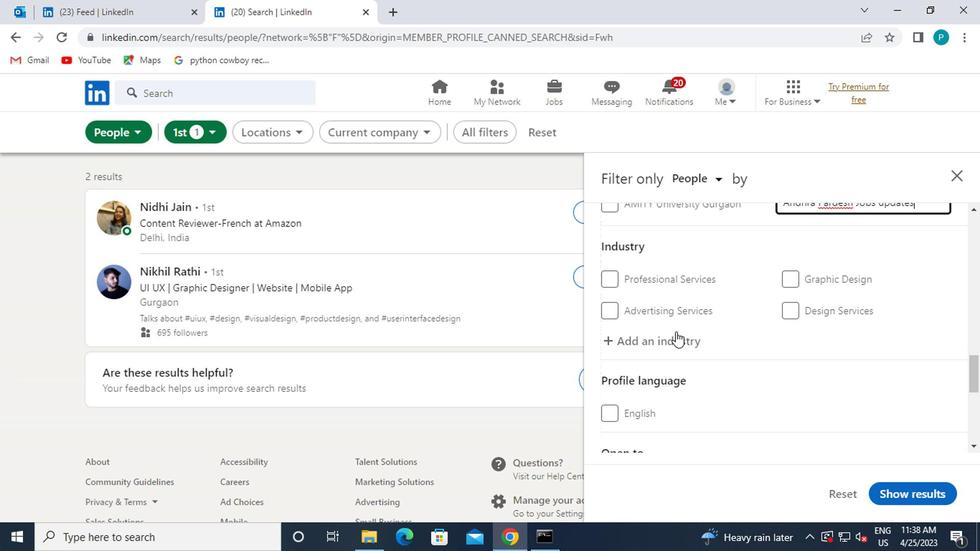 
Action: Mouse pressed left at (672, 341)
Screenshot: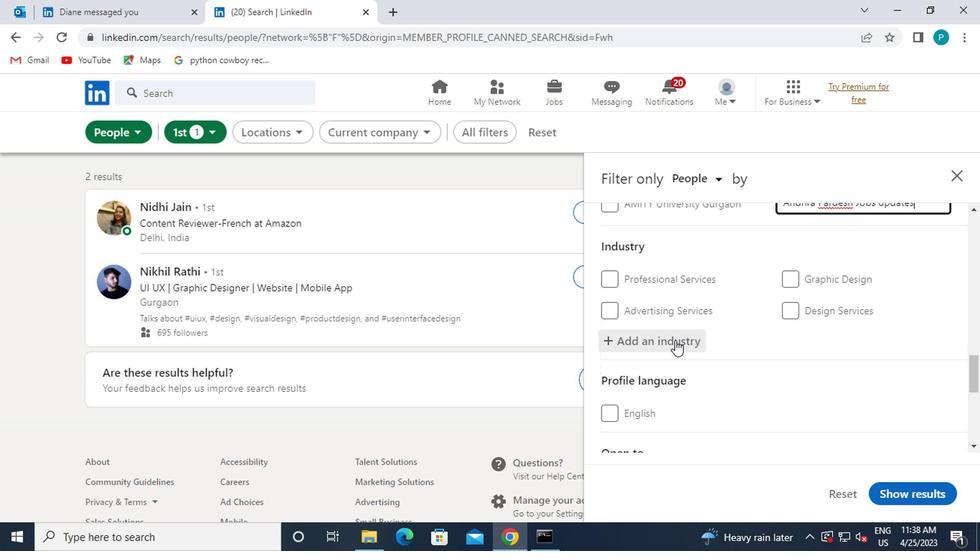 
Action: Mouse moved to (659, 353)
Screenshot: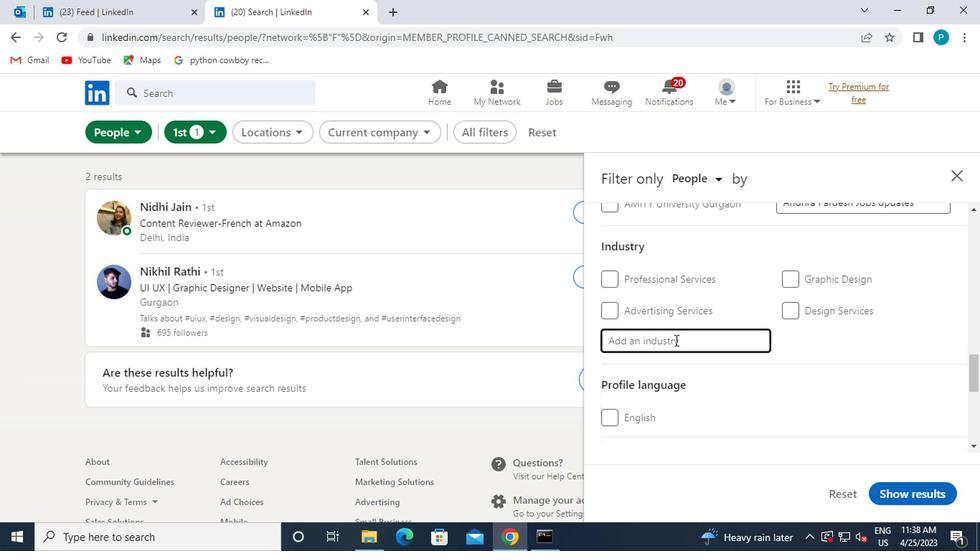 
Action: Key pressed <Key.caps_lock>DE<Key.backspace><Key.caps_lock>EK<Key.backspace>SKTOP
Screenshot: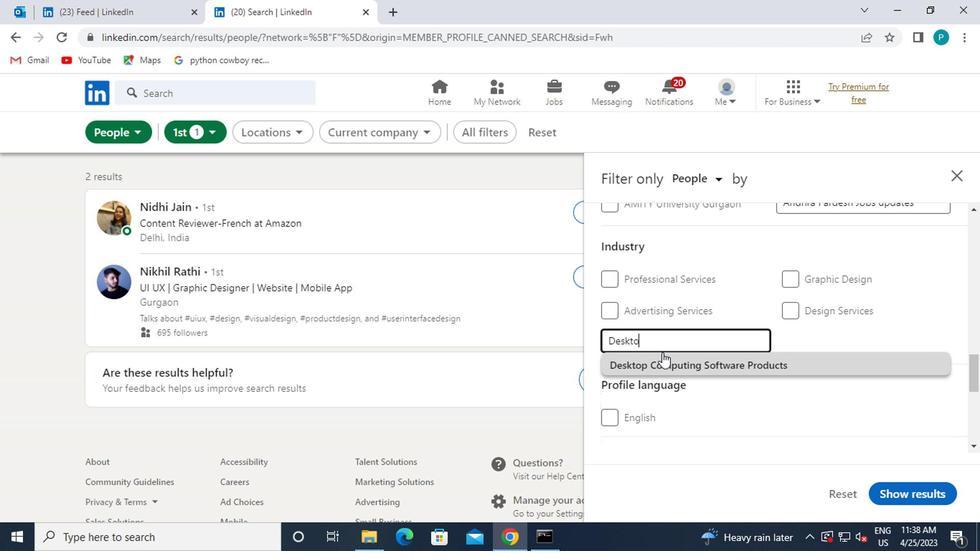 
Action: Mouse moved to (667, 359)
Screenshot: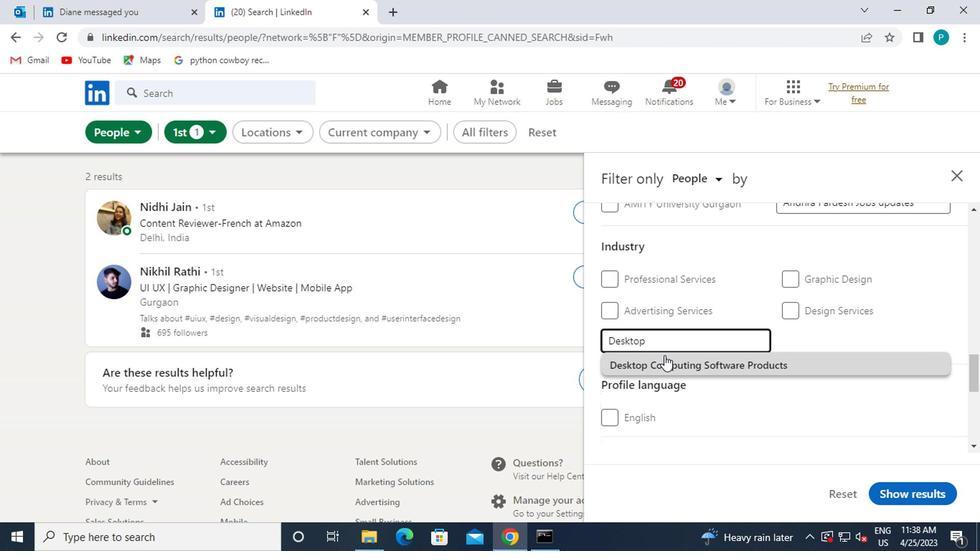 
Action: Mouse pressed left at (667, 359)
Screenshot: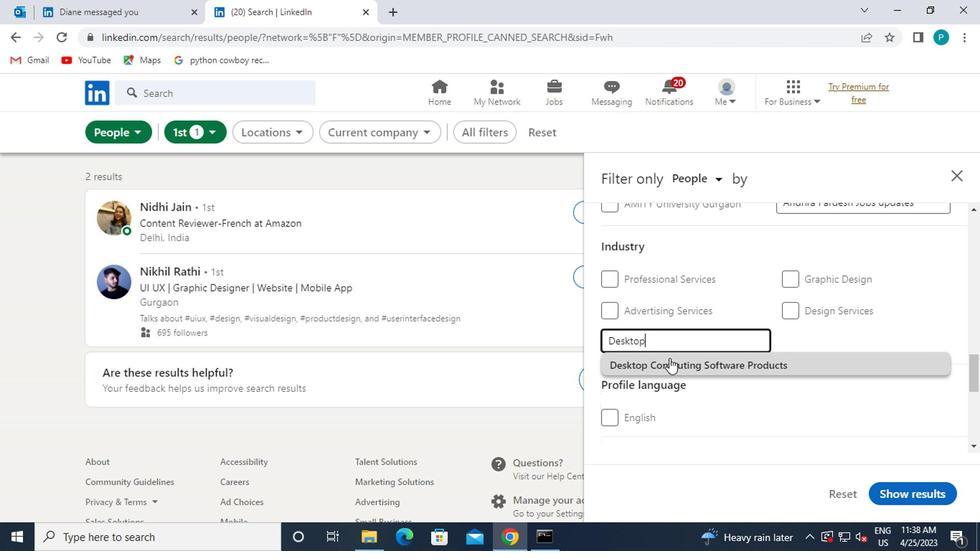 
Action: Mouse moved to (811, 412)
Screenshot: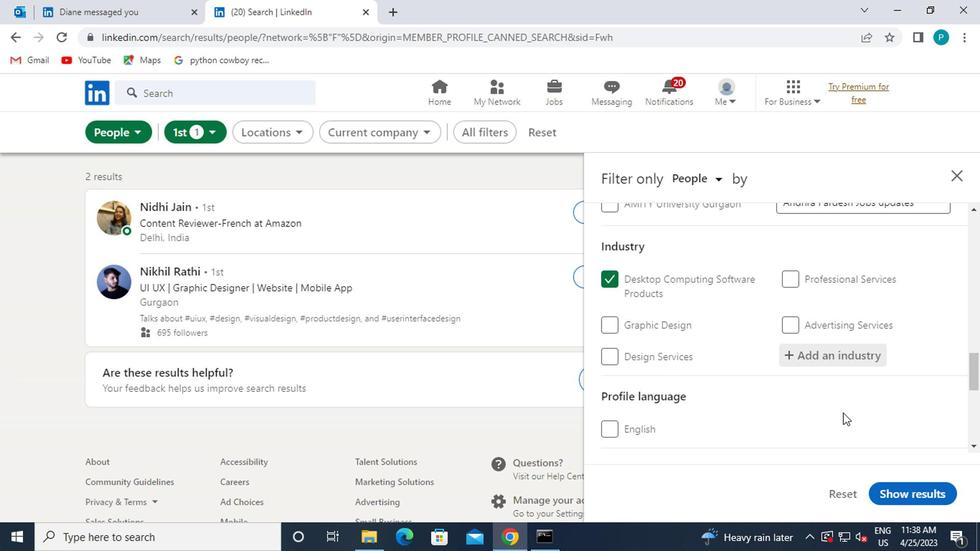 
Action: Mouse scrolled (811, 411) with delta (0, 0)
Screenshot: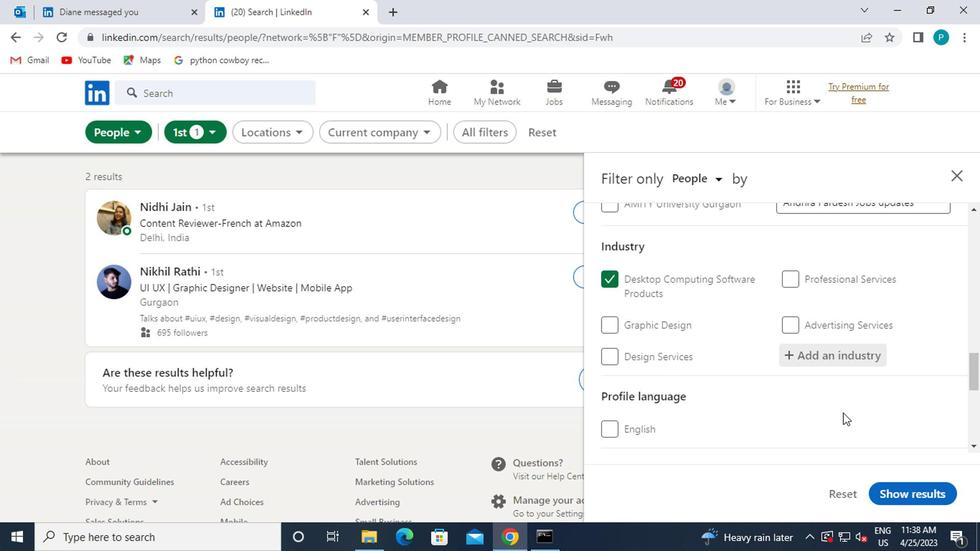 
Action: Mouse moved to (777, 406)
Screenshot: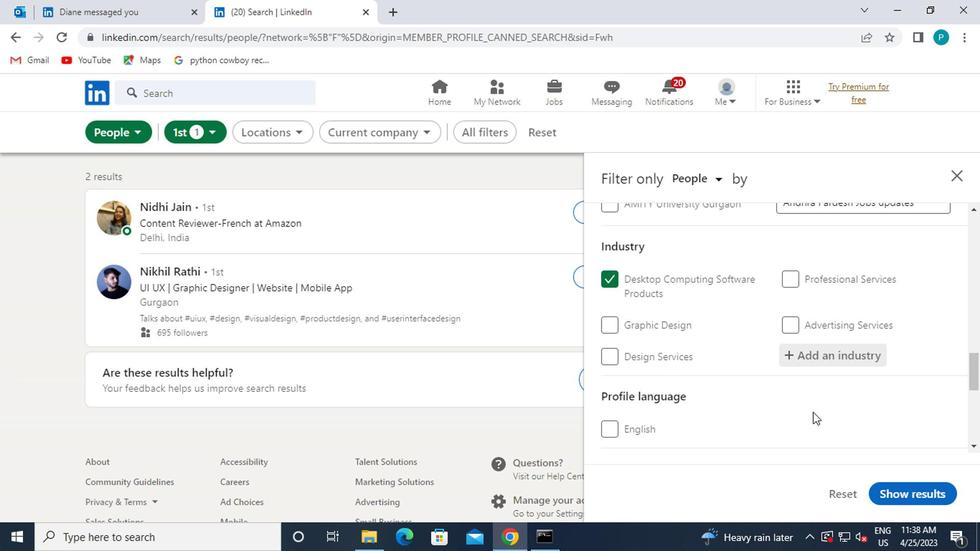 
Action: Mouse scrolled (777, 406) with delta (0, 0)
Screenshot: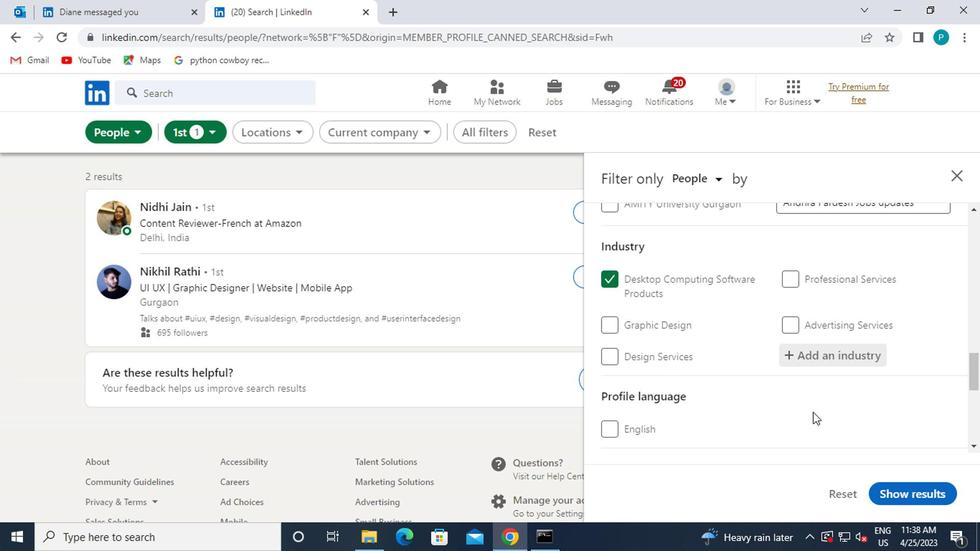 
Action: Mouse moved to (692, 373)
Screenshot: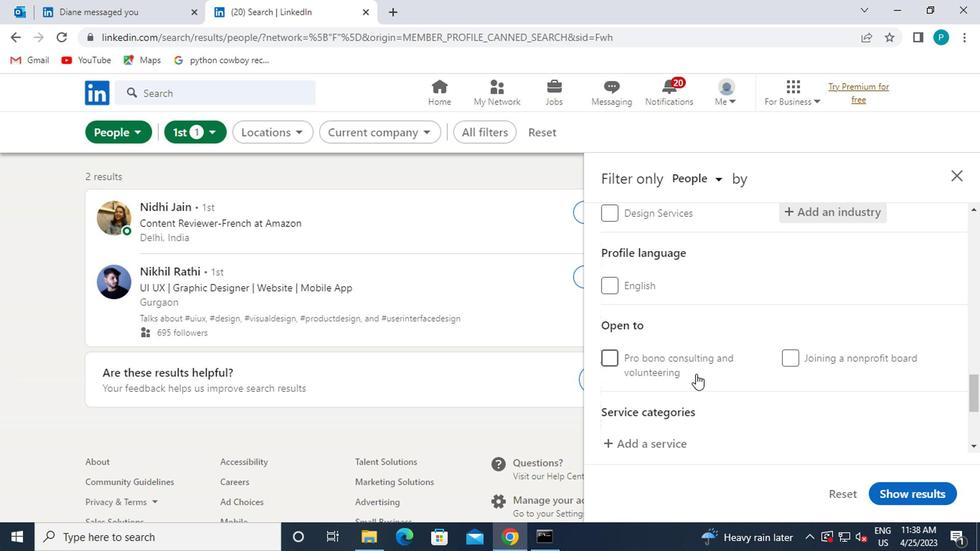
Action: Mouse scrolled (692, 373) with delta (0, 0)
Screenshot: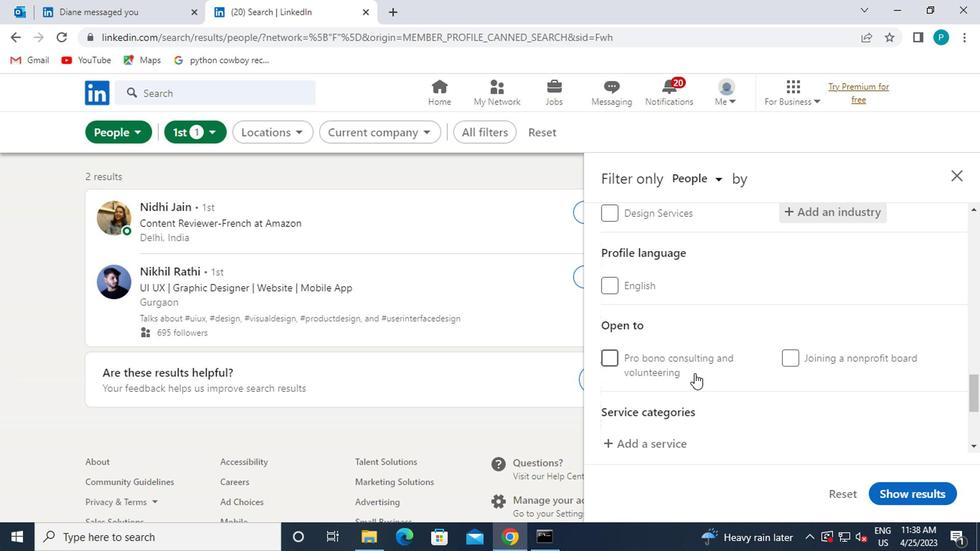 
Action: Mouse scrolled (692, 373) with delta (0, 0)
Screenshot: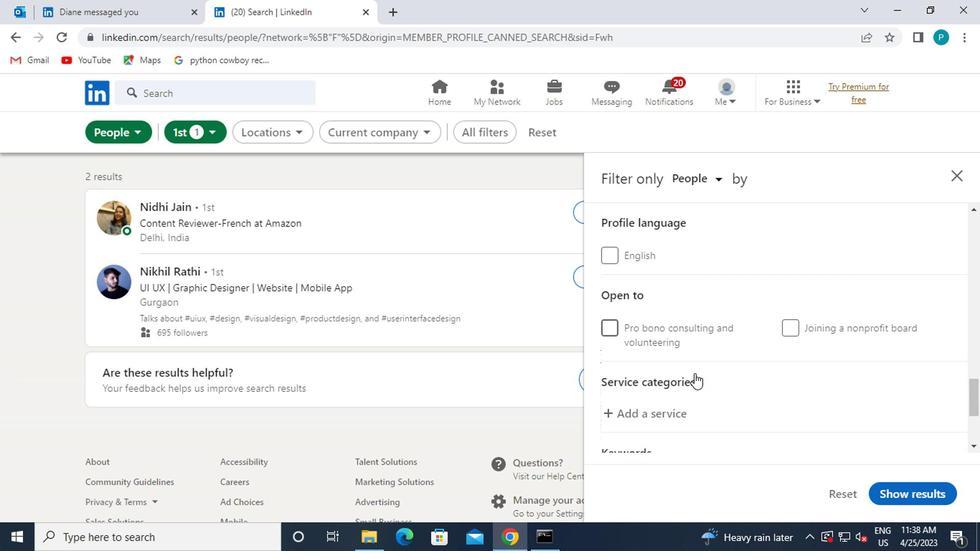 
Action: Mouse moved to (646, 312)
Screenshot: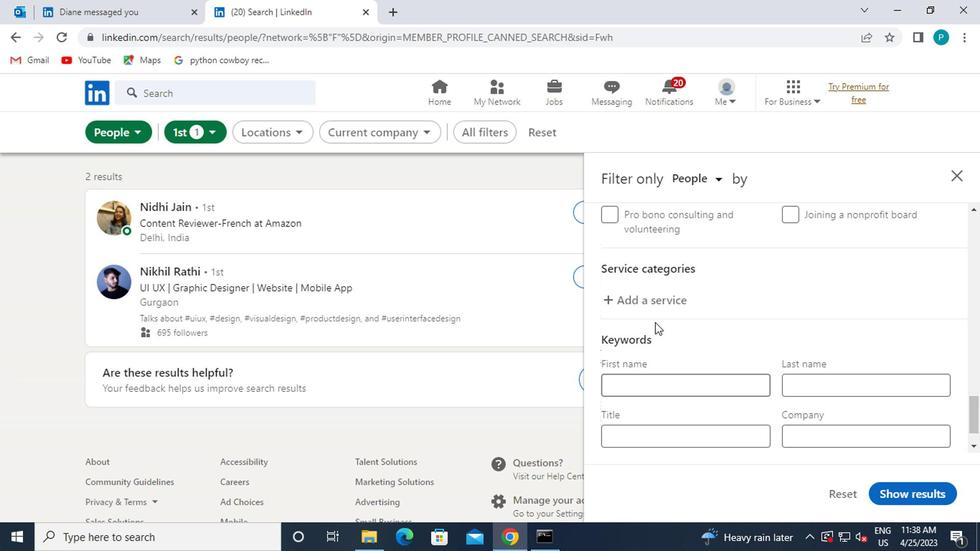 
Action: Mouse pressed left at (646, 312)
Screenshot: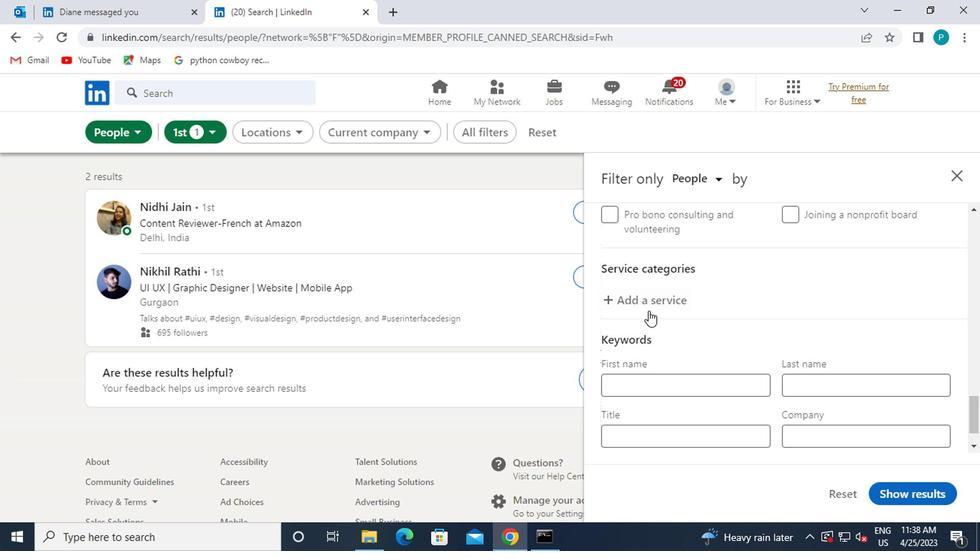 
Action: Key pressed <Key.caps_lock>S<Key.caps_lock>TRATEGIC
Screenshot: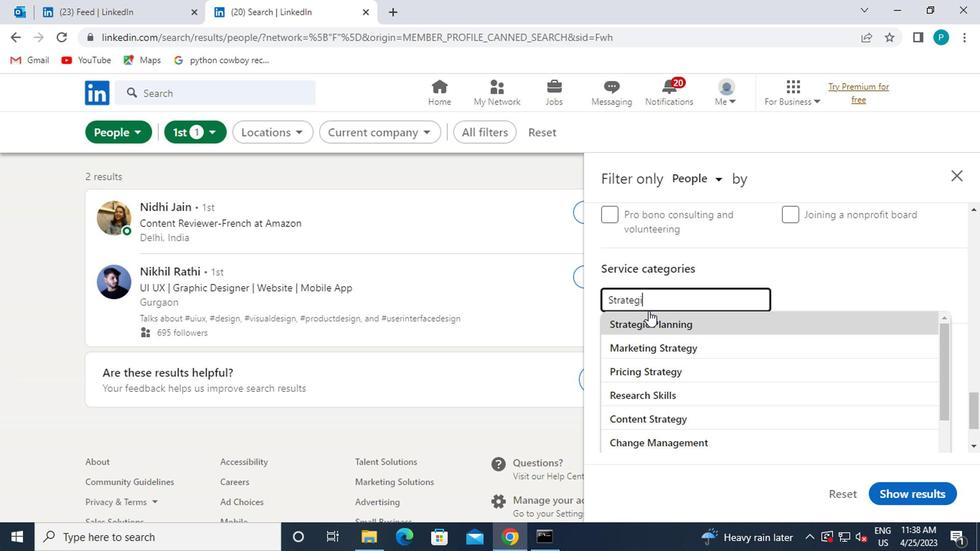 
Action: Mouse moved to (644, 323)
Screenshot: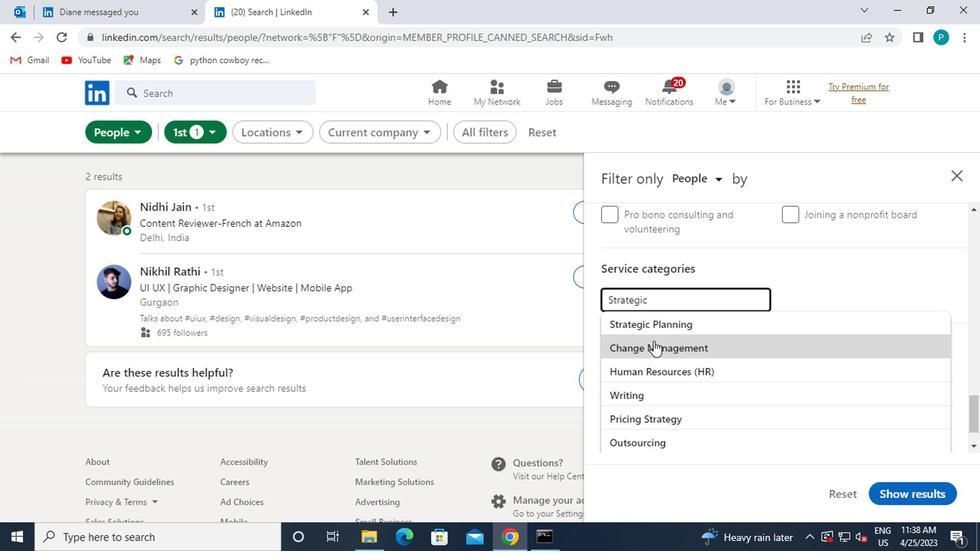 
Action: Mouse pressed left at (644, 323)
Screenshot: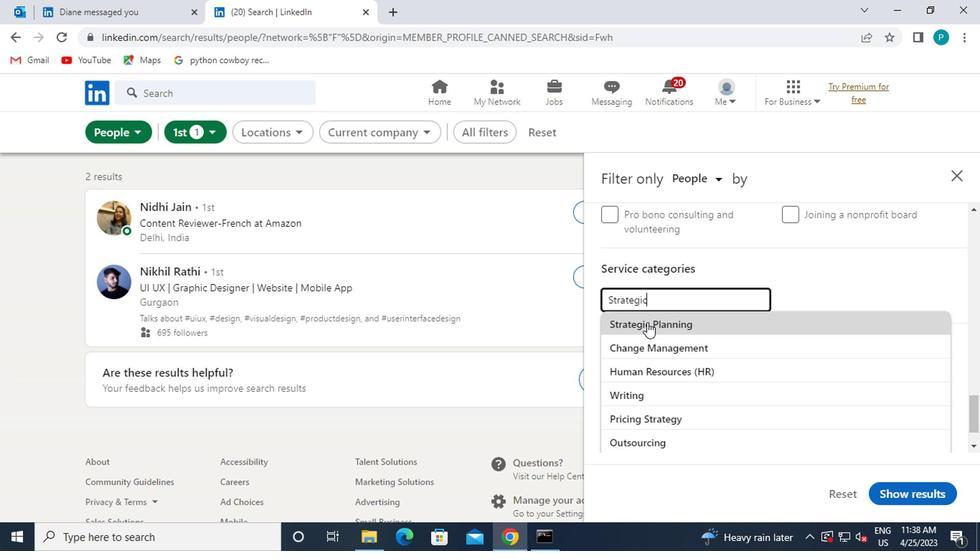 
Action: Mouse moved to (755, 363)
Screenshot: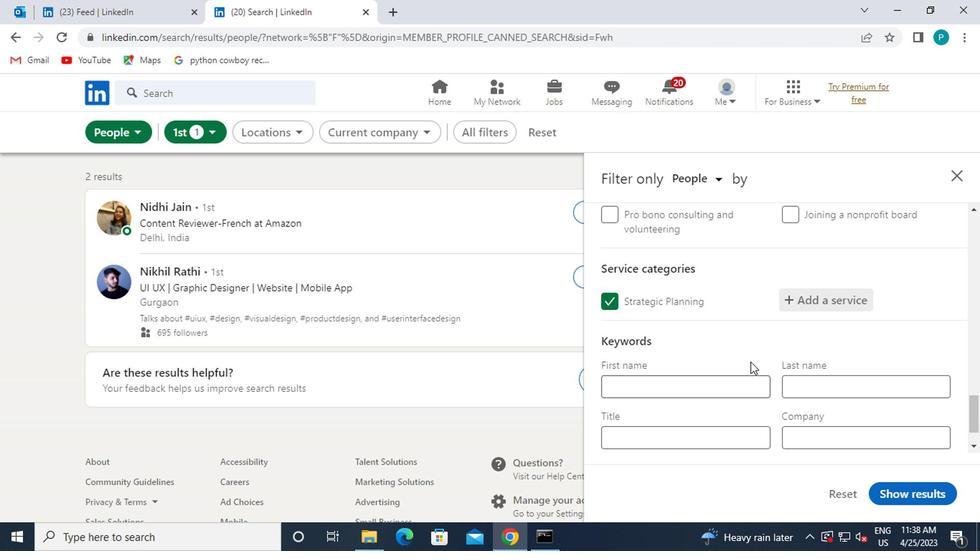 
Action: Mouse scrolled (755, 362) with delta (0, 0)
Screenshot: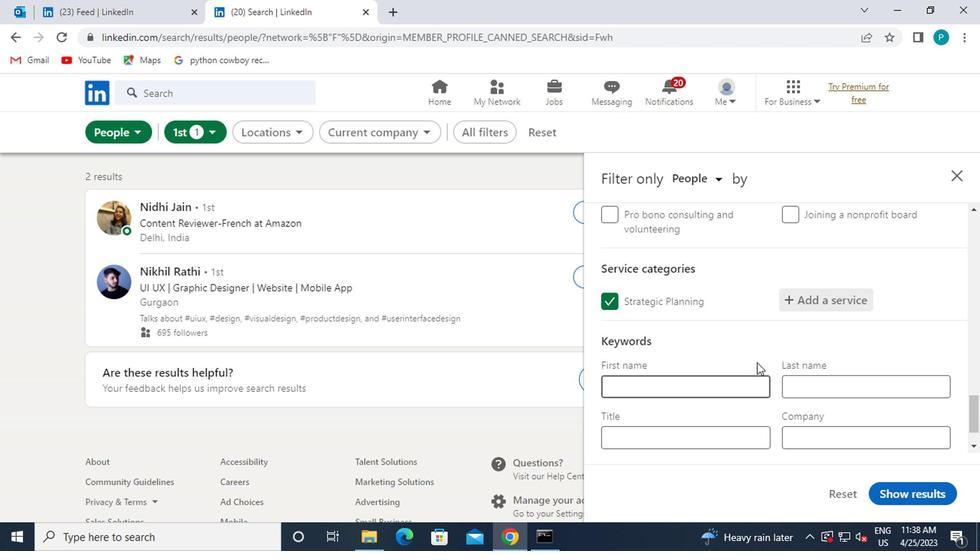 
Action: Mouse moved to (755, 366)
Screenshot: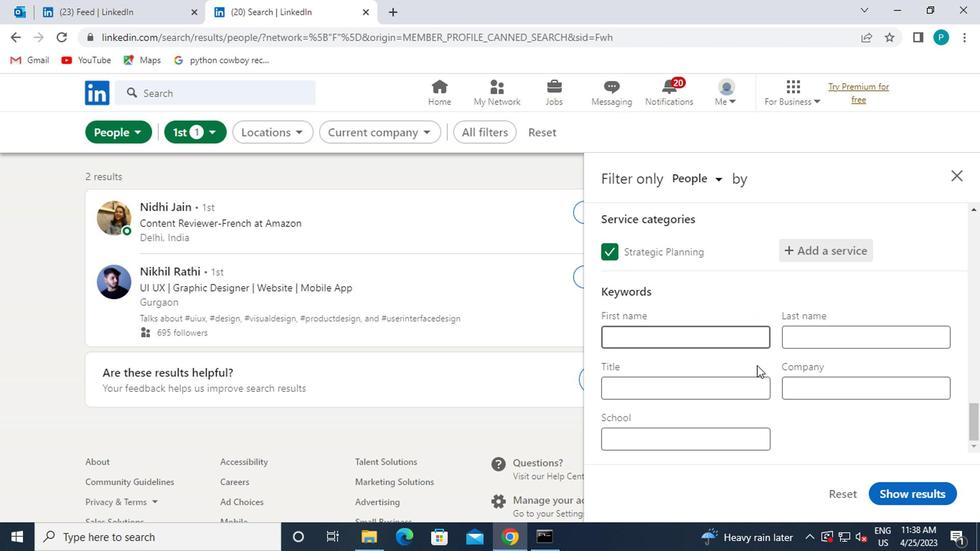 
Action: Mouse scrolled (755, 366) with delta (0, 0)
Screenshot: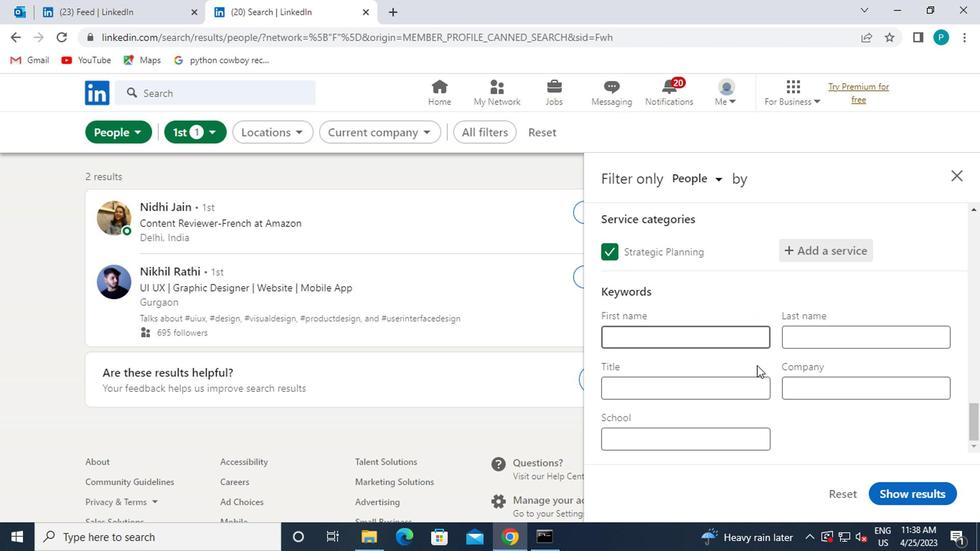 
Action: Mouse moved to (660, 390)
Screenshot: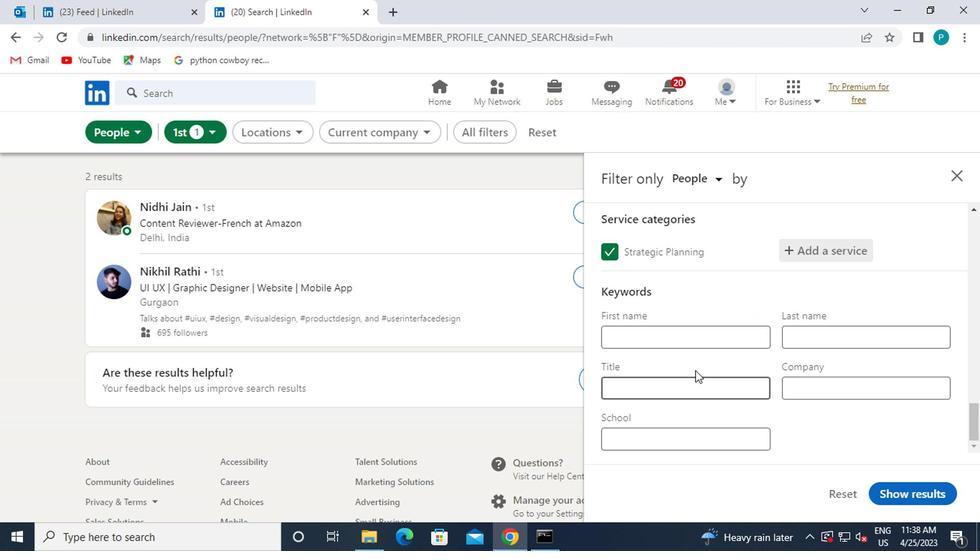 
Action: Mouse pressed left at (660, 390)
Screenshot: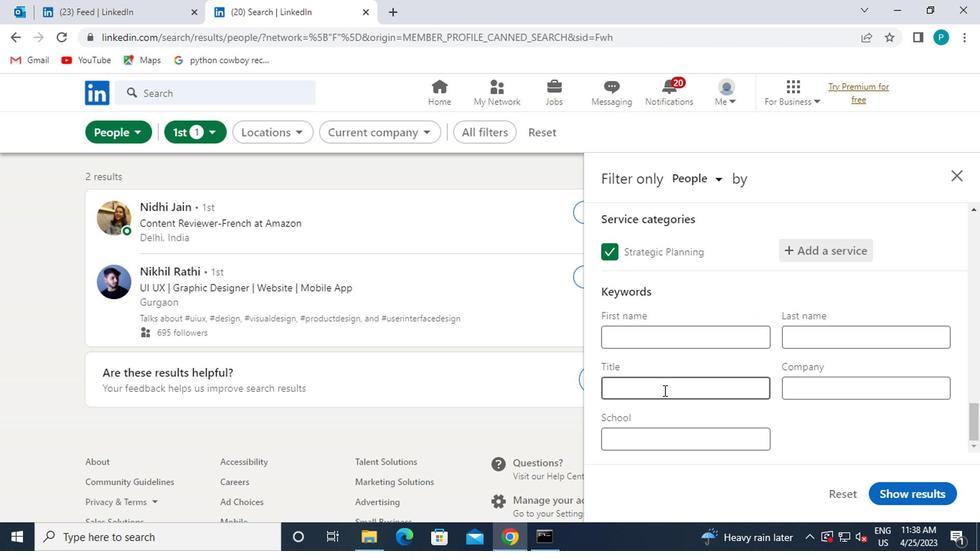 
Action: Mouse moved to (672, 386)
Screenshot: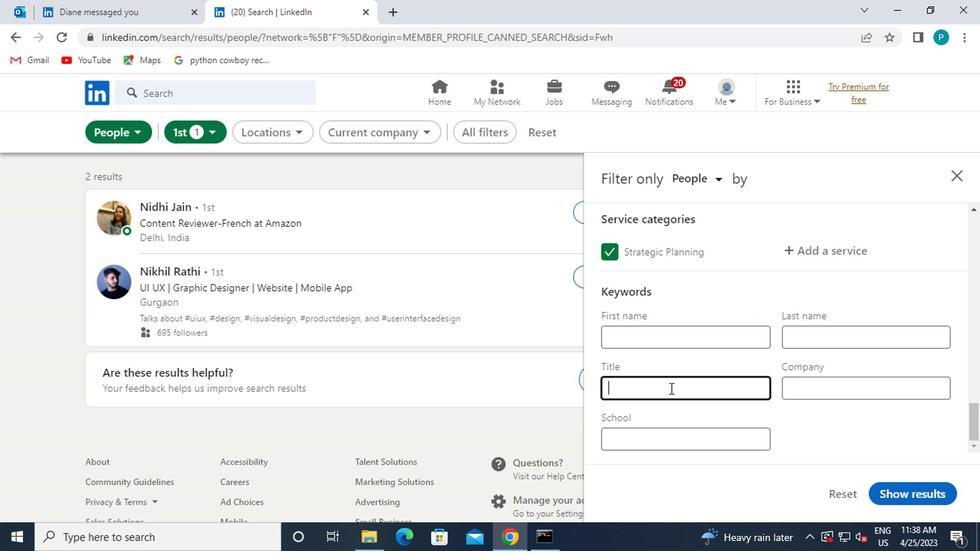 
Action: Key pressed <Key.caps_lock>R<Key.backspace>T<Key.caps_lock>RAVEL<Key.space><Key.caps_lock>W<Key.caps_lock>RITER
Screenshot: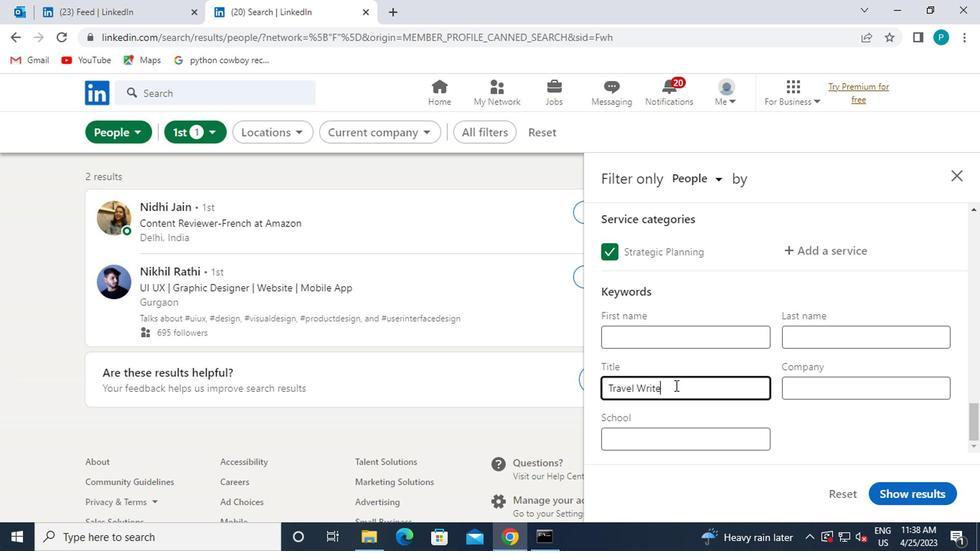 
Action: Mouse moved to (926, 496)
Screenshot: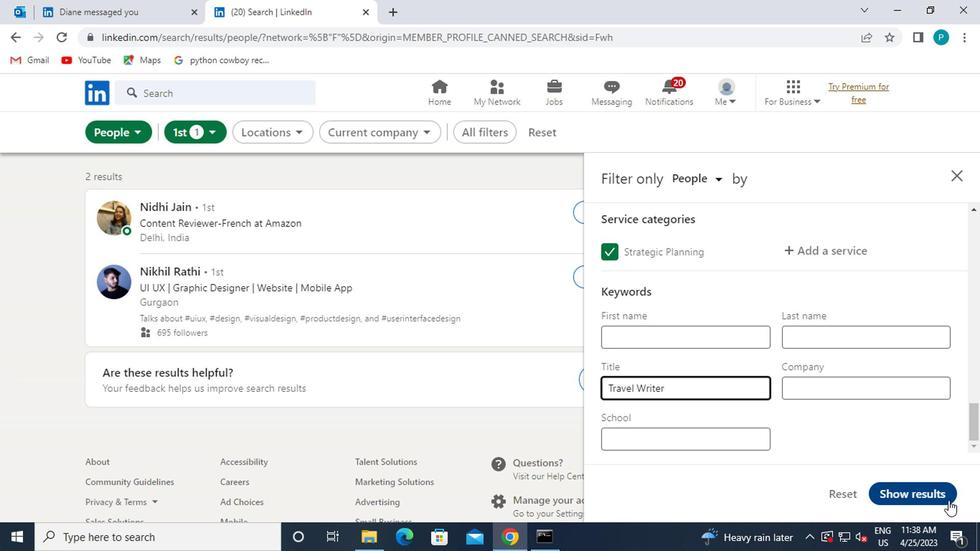 
Action: Mouse pressed left at (926, 496)
Screenshot: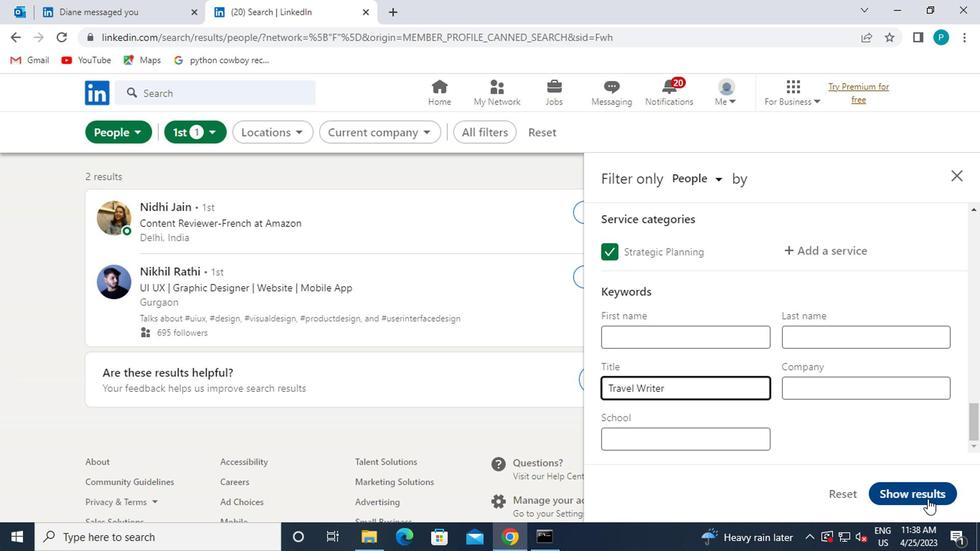 
Action: Mouse moved to (571, 360)
Screenshot: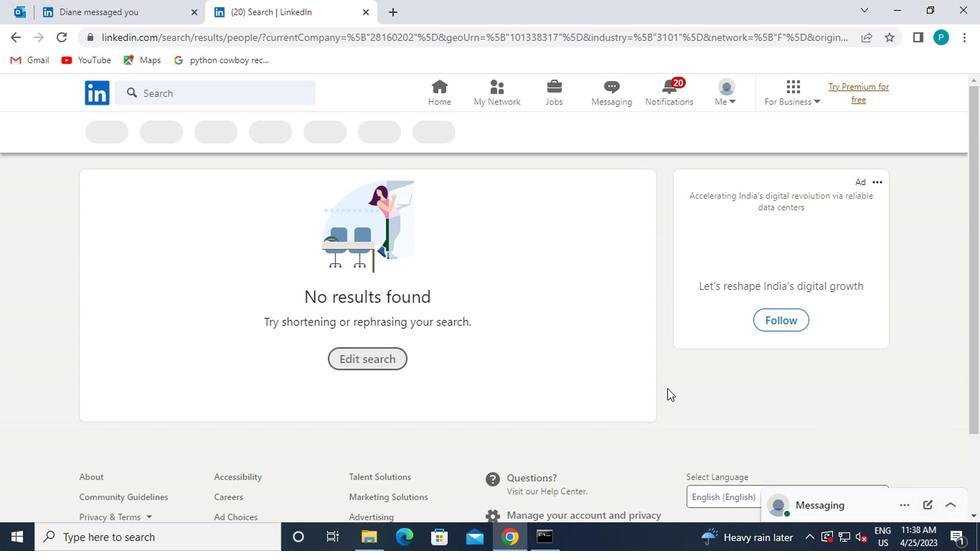 
